 Task: Look for space in Argentan, France from 3rd August, 2023 to 17th August, 2023 for 3 adults, 1 child in price range Rs.3000 to Rs.15000. Place can be entire place with 3 bedrooms having 4 beds and 2 bathrooms. Property type can be house, flat, guest house. Amenities needed are: wifi, washing machine. Booking option can be shelf check-in. Required host language is English.
Action: Mouse moved to (385, 131)
Screenshot: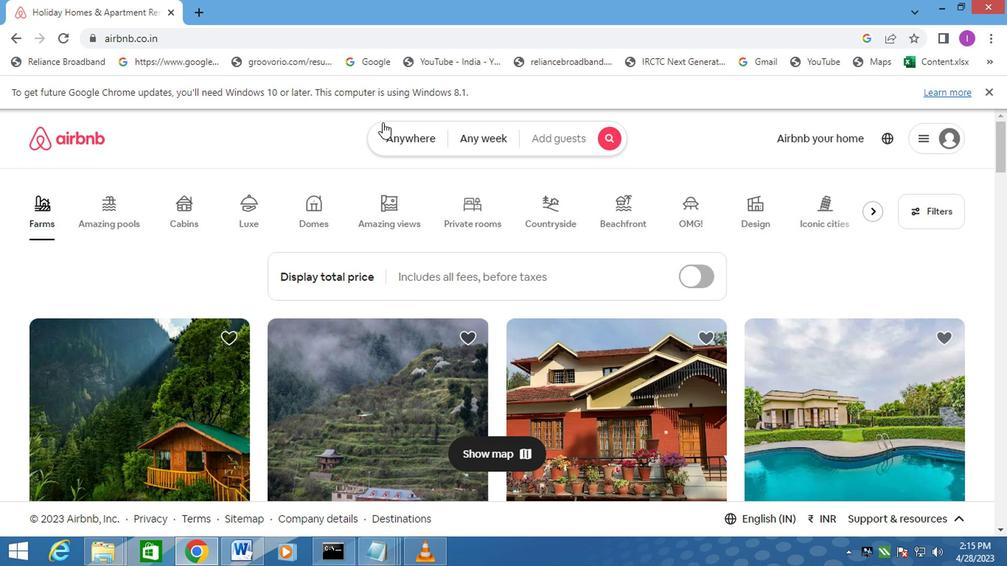 
Action: Mouse pressed left at (385, 131)
Screenshot: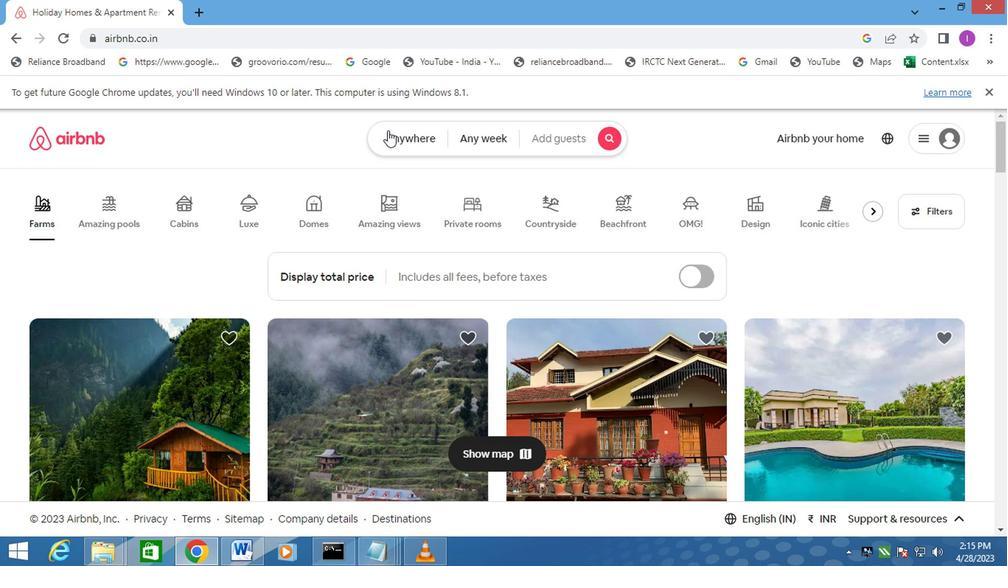 
Action: Mouse moved to (288, 190)
Screenshot: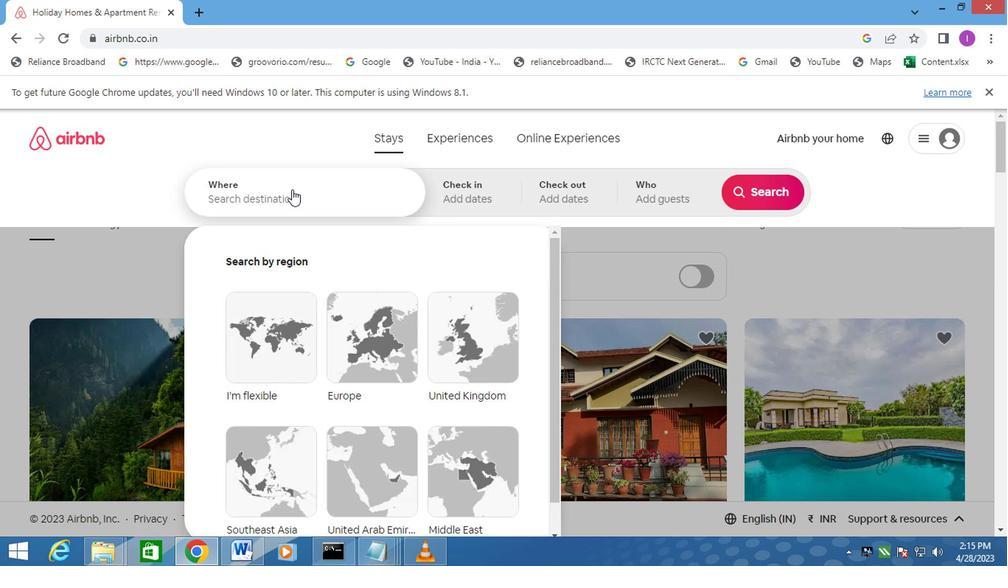 
Action: Mouse pressed left at (288, 190)
Screenshot: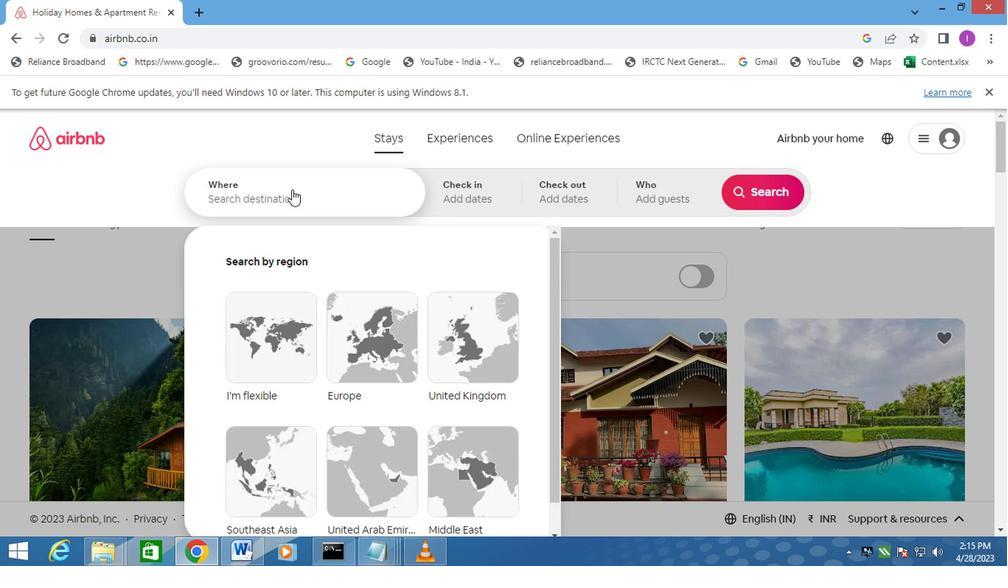 
Action: Mouse moved to (298, 189)
Screenshot: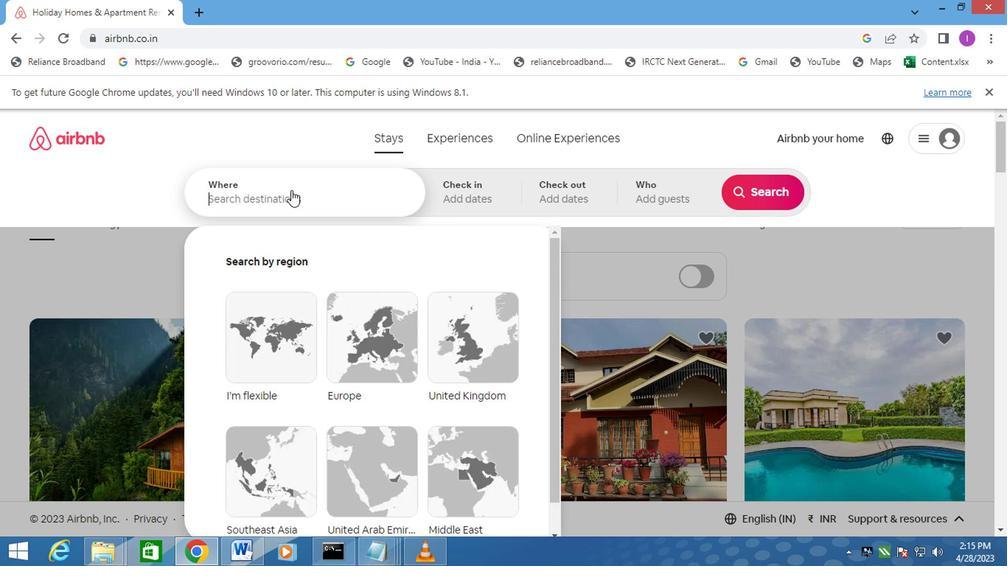 
Action: Key pressed <Key.shift>ARGENTAN,<Key.shift>FRANCE
Screenshot: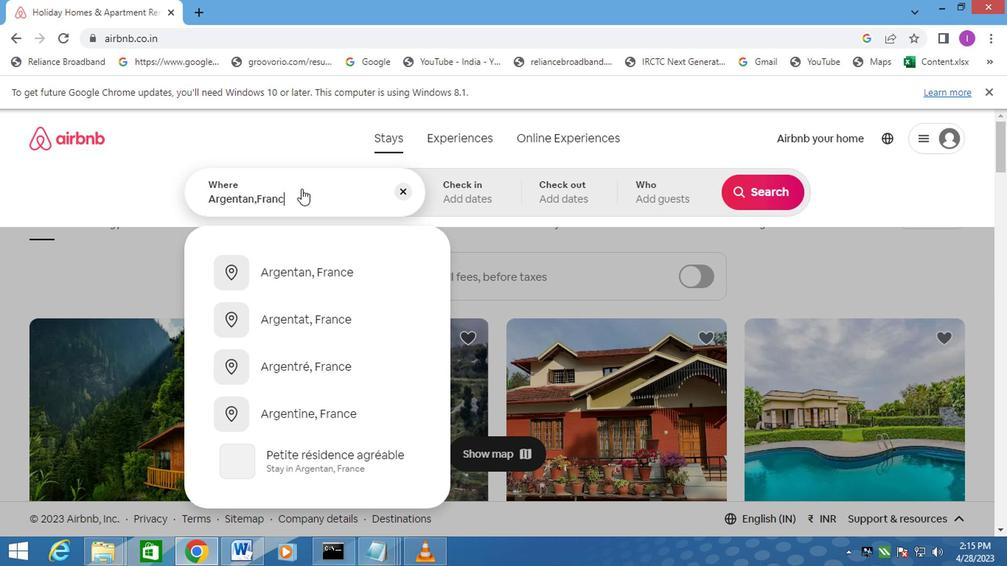 
Action: Mouse moved to (319, 264)
Screenshot: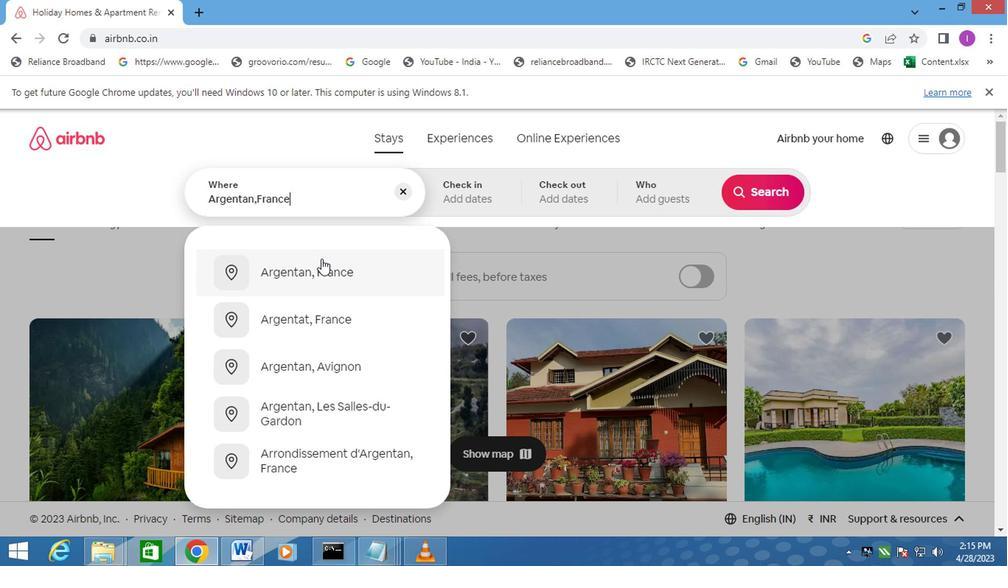 
Action: Mouse pressed left at (319, 264)
Screenshot: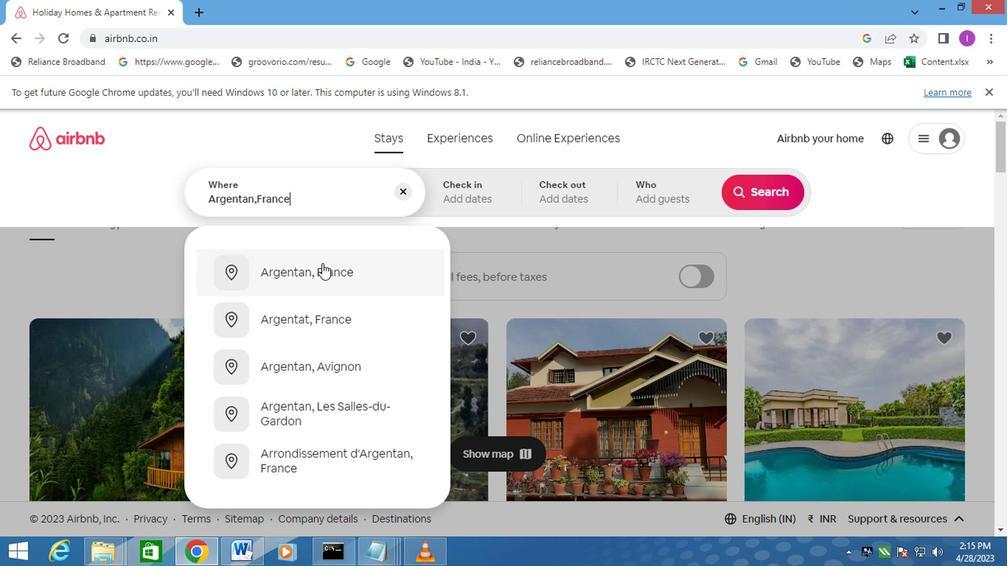 
Action: Mouse moved to (754, 305)
Screenshot: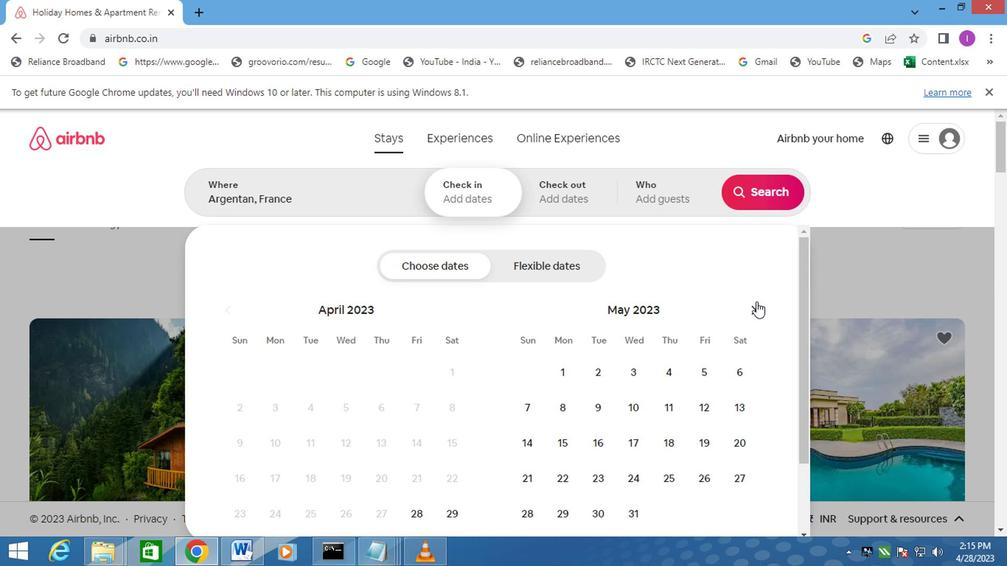 
Action: Mouse pressed left at (754, 305)
Screenshot: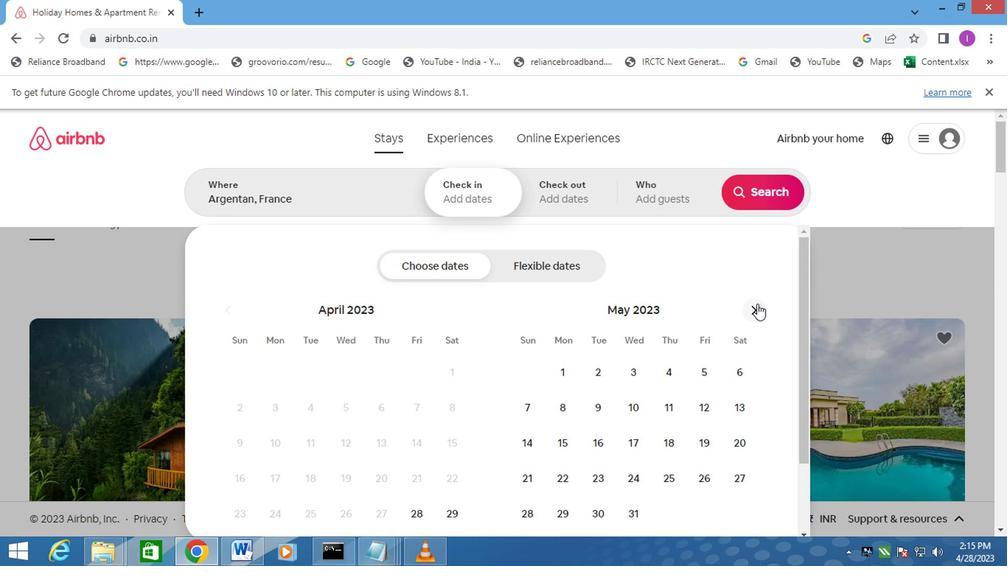 
Action: Mouse pressed left at (754, 305)
Screenshot: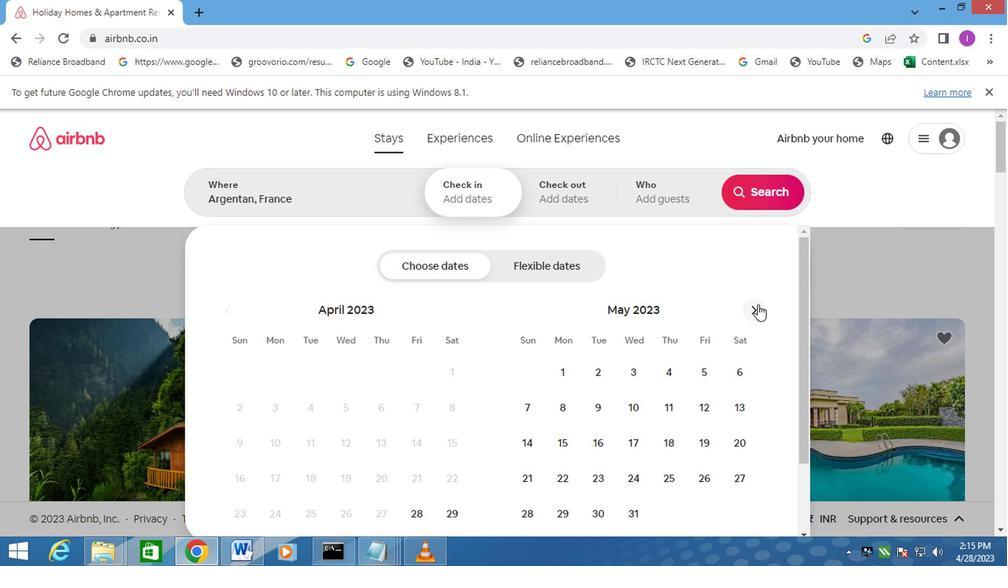 
Action: Mouse pressed left at (754, 305)
Screenshot: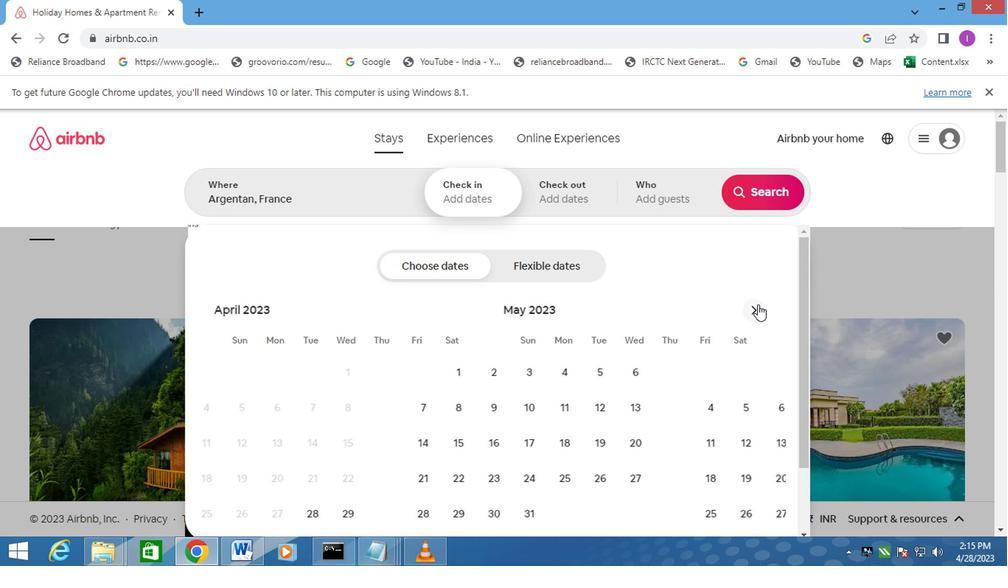 
Action: Mouse pressed left at (754, 305)
Screenshot: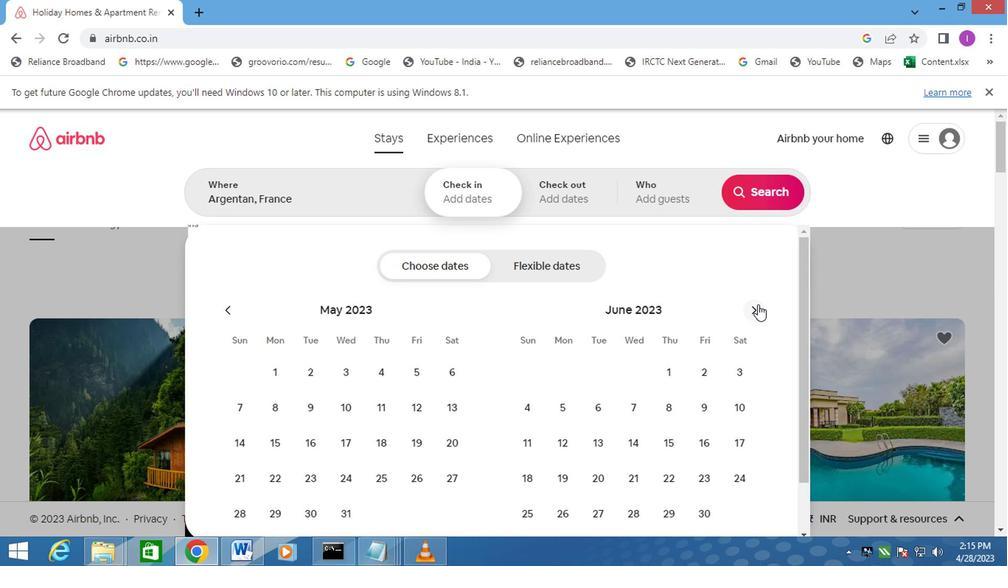 
Action: Mouse moved to (669, 373)
Screenshot: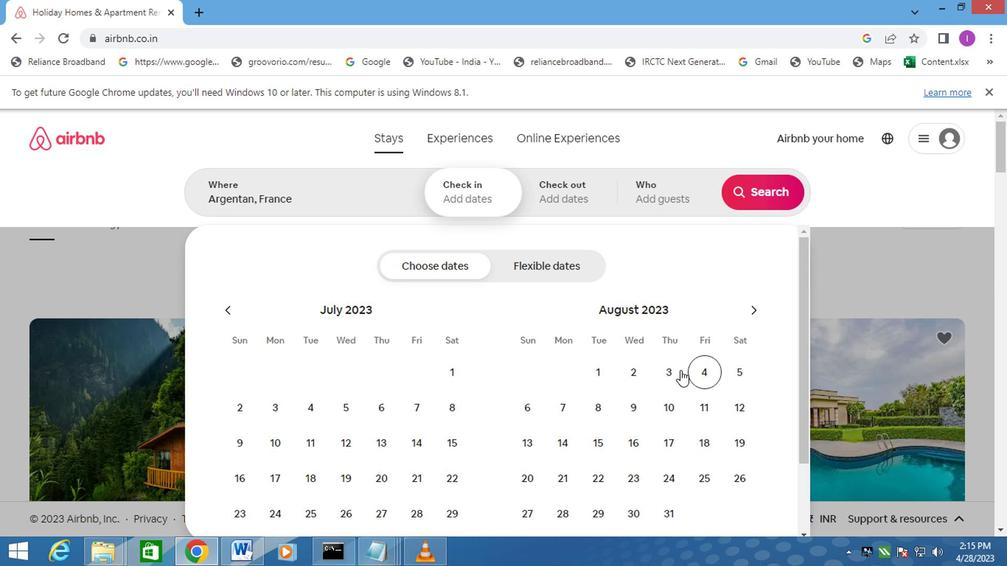 
Action: Mouse pressed left at (669, 373)
Screenshot: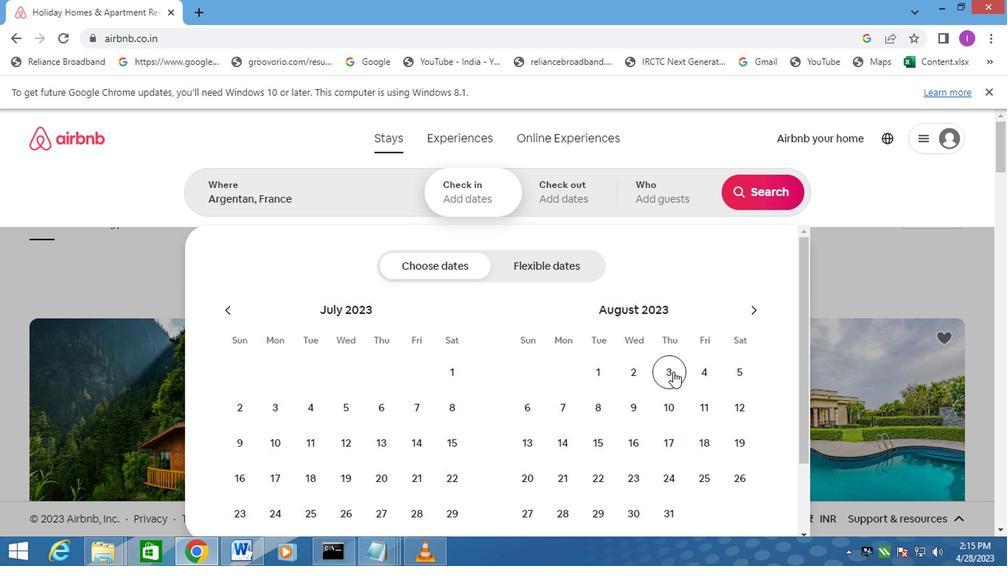 
Action: Mouse moved to (655, 437)
Screenshot: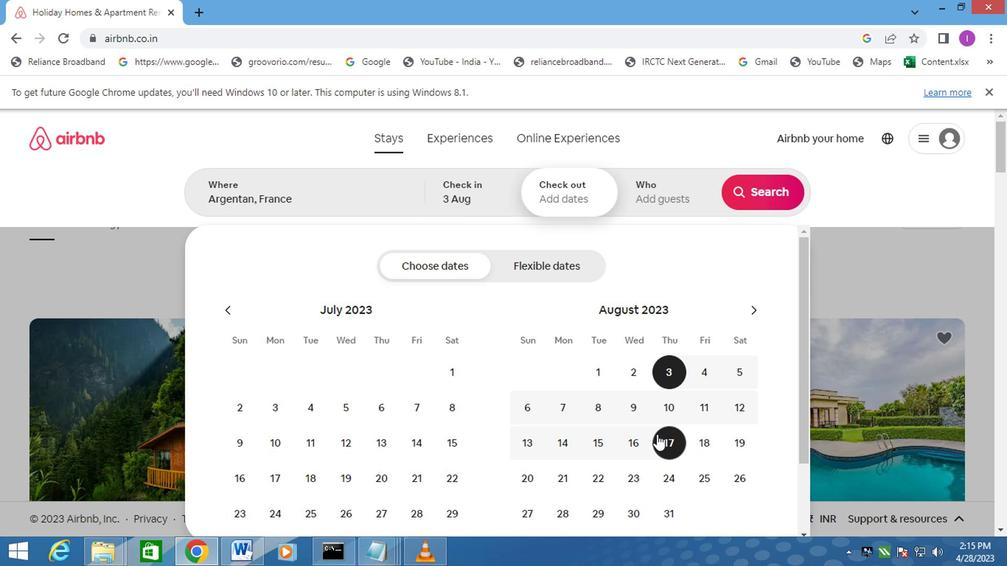 
Action: Mouse pressed left at (655, 437)
Screenshot: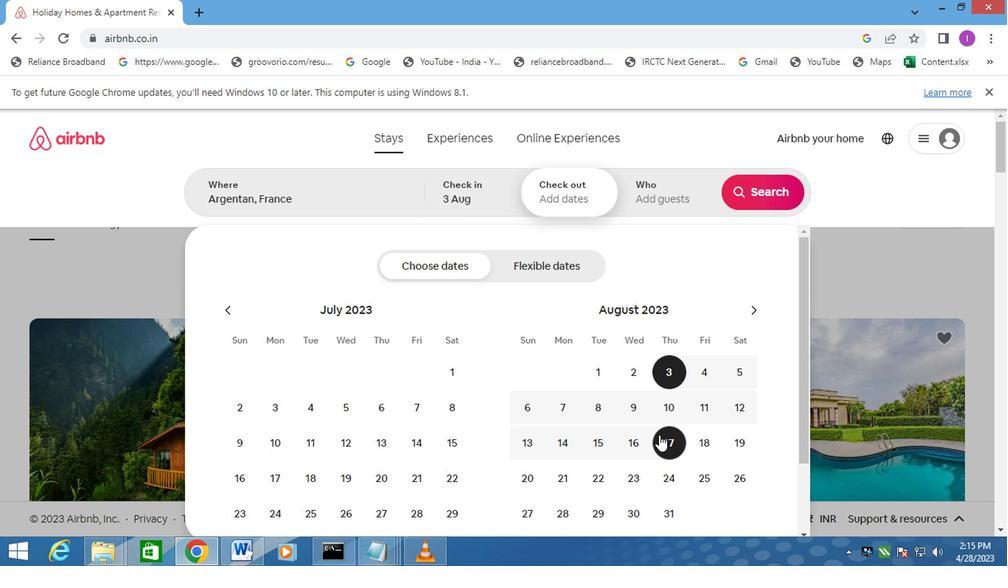 
Action: Mouse moved to (689, 199)
Screenshot: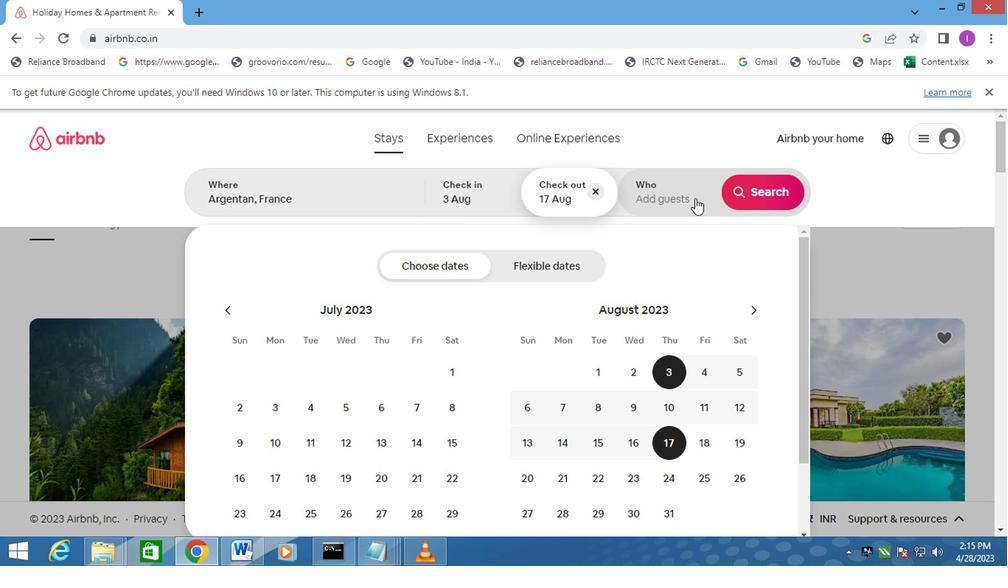 
Action: Mouse pressed left at (689, 199)
Screenshot: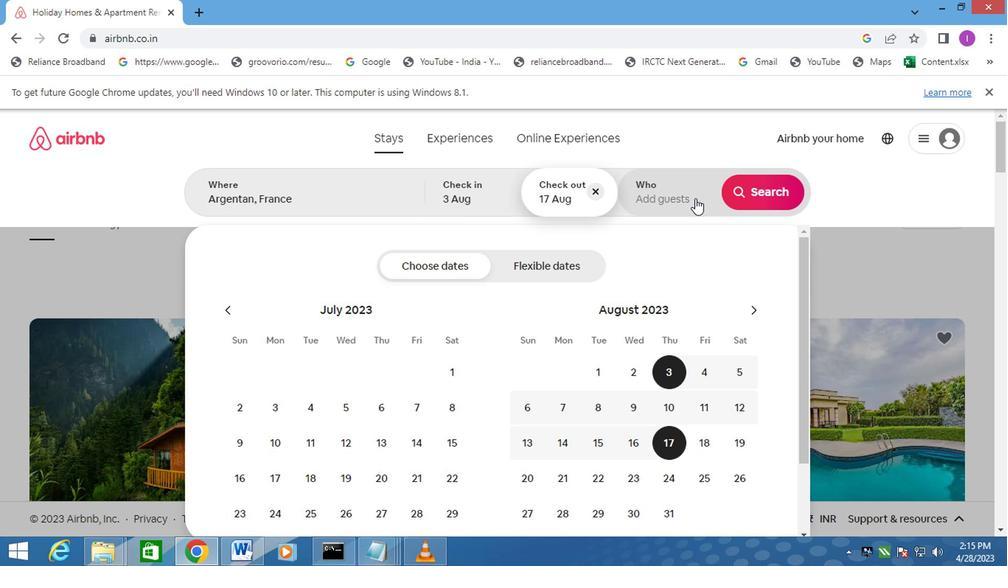 
Action: Mouse moved to (763, 271)
Screenshot: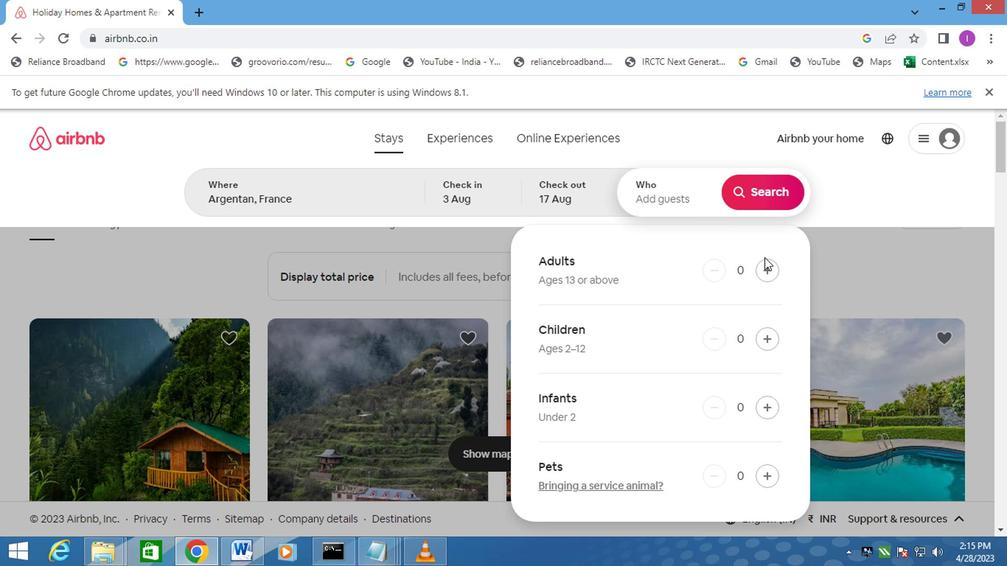 
Action: Mouse pressed left at (763, 271)
Screenshot: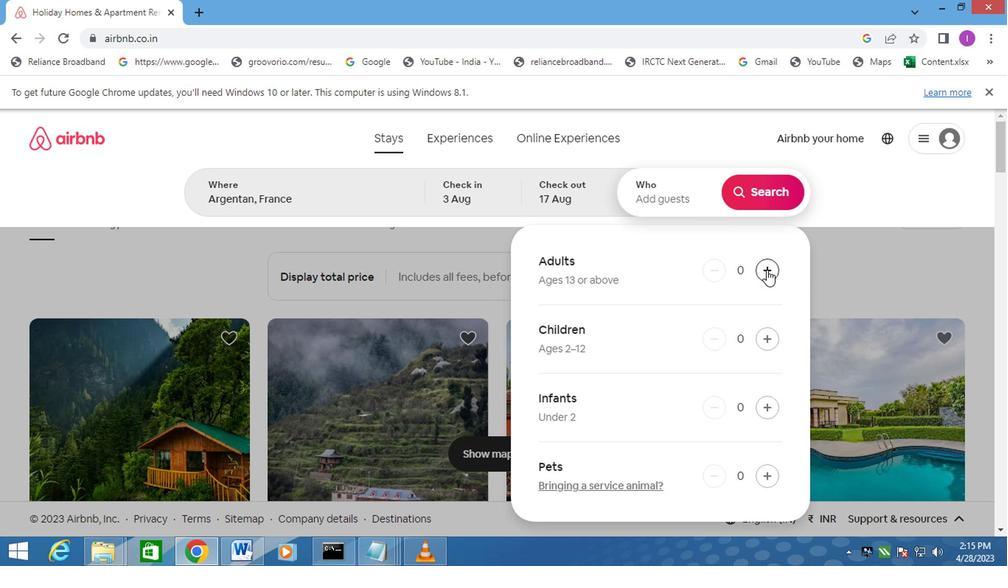 
Action: Mouse pressed left at (763, 271)
Screenshot: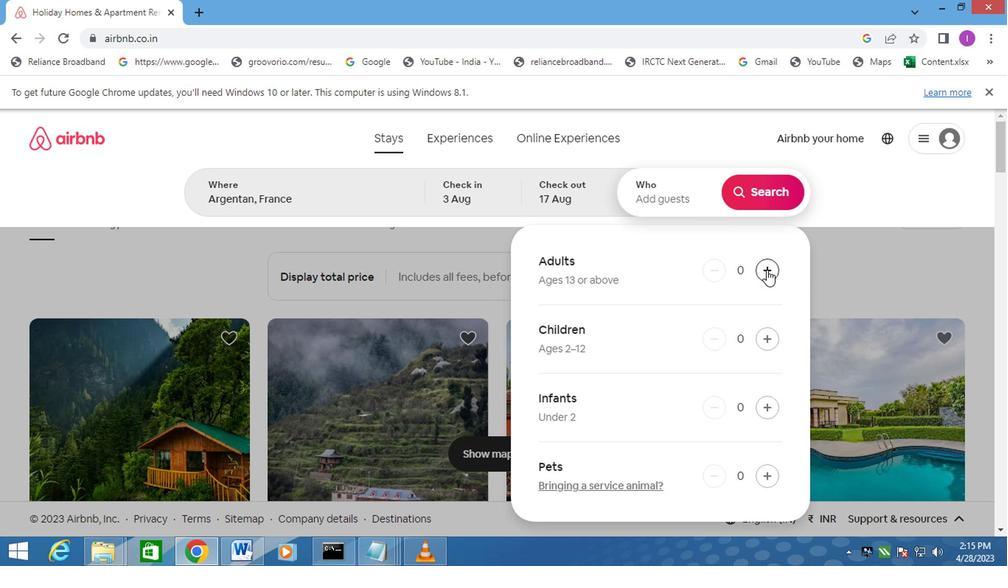 
Action: Mouse moved to (764, 271)
Screenshot: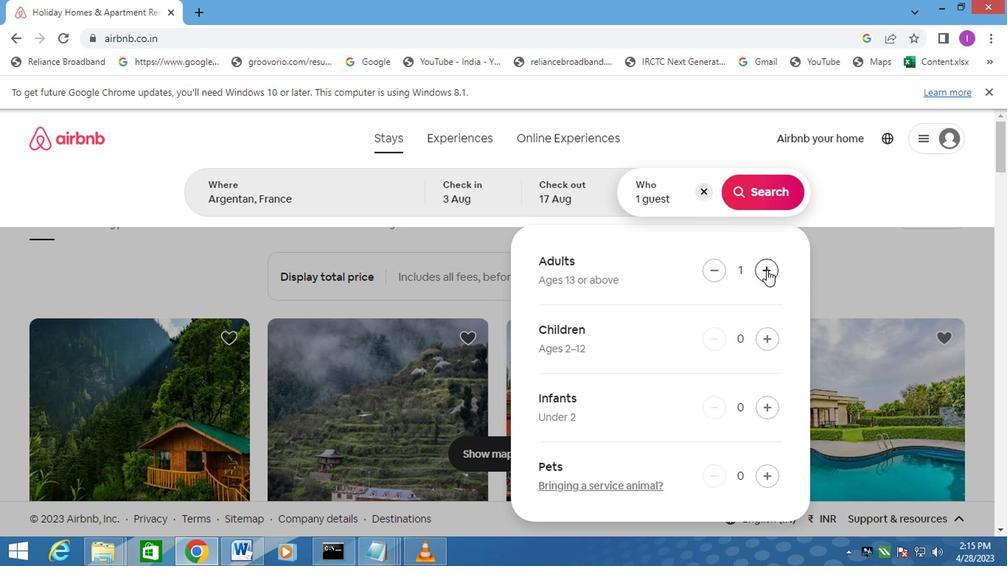 
Action: Mouse pressed left at (764, 271)
Screenshot: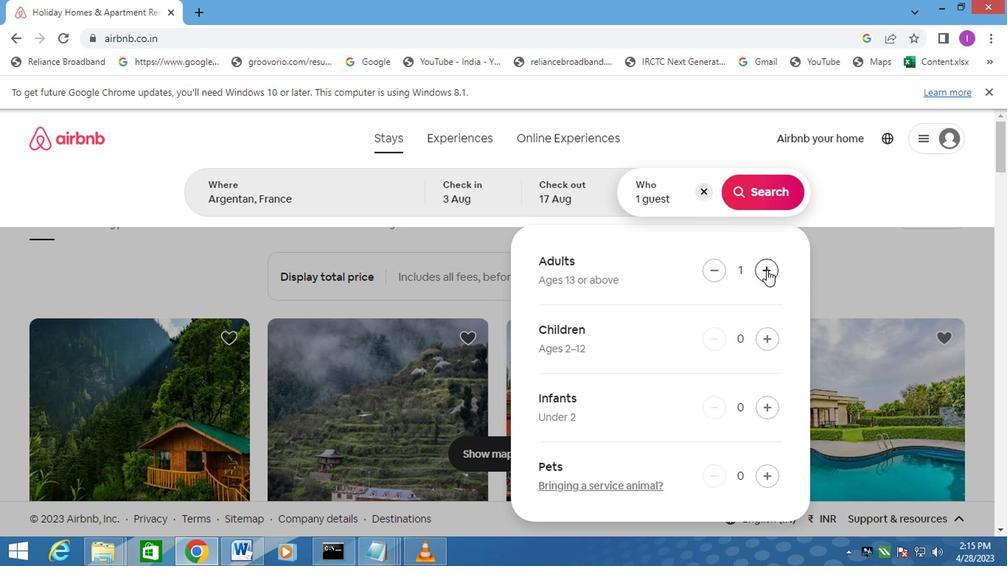 
Action: Mouse moved to (764, 272)
Screenshot: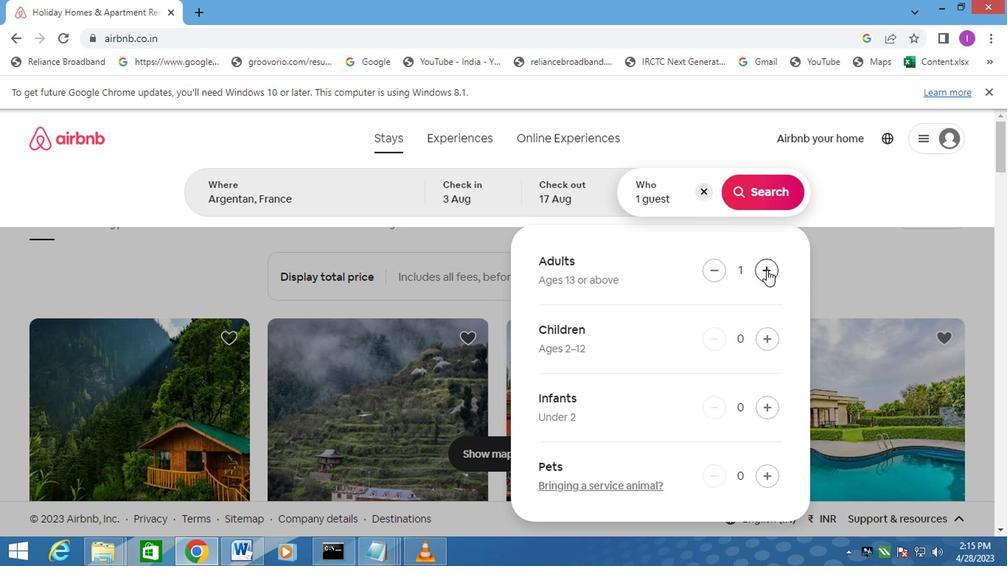 
Action: Mouse pressed left at (764, 272)
Screenshot: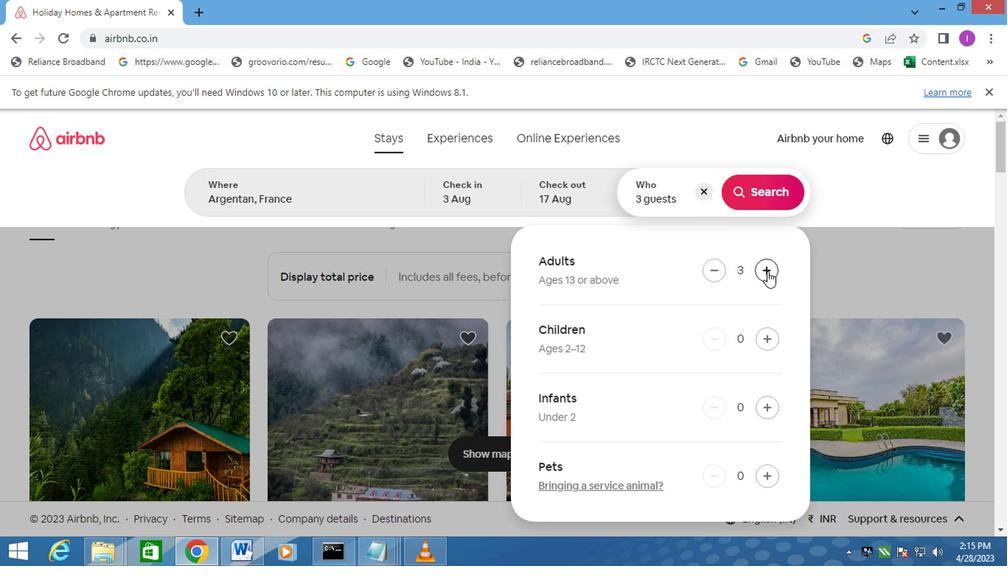 
Action: Mouse moved to (708, 275)
Screenshot: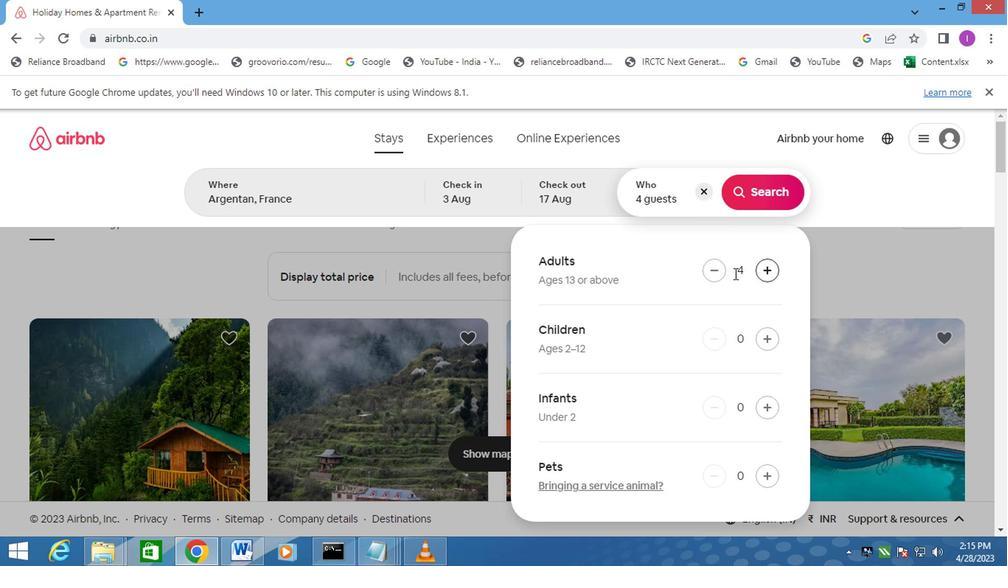 
Action: Mouse pressed left at (708, 275)
Screenshot: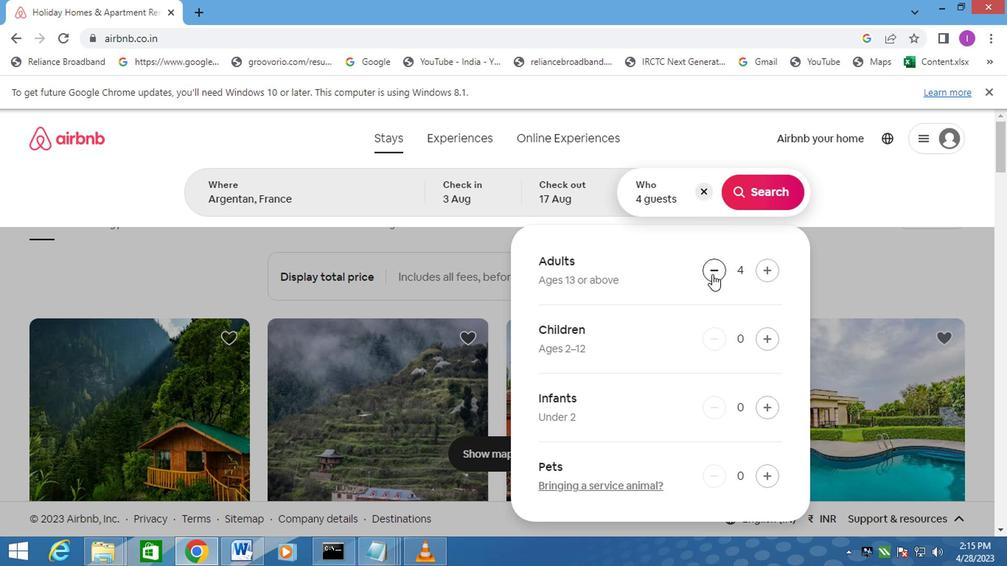 
Action: Mouse moved to (758, 342)
Screenshot: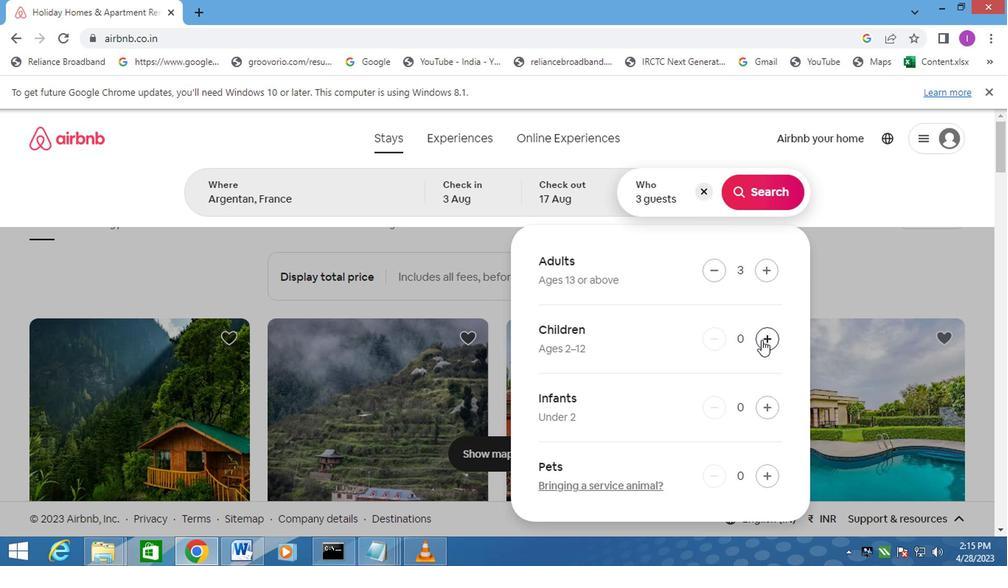 
Action: Mouse pressed left at (758, 342)
Screenshot: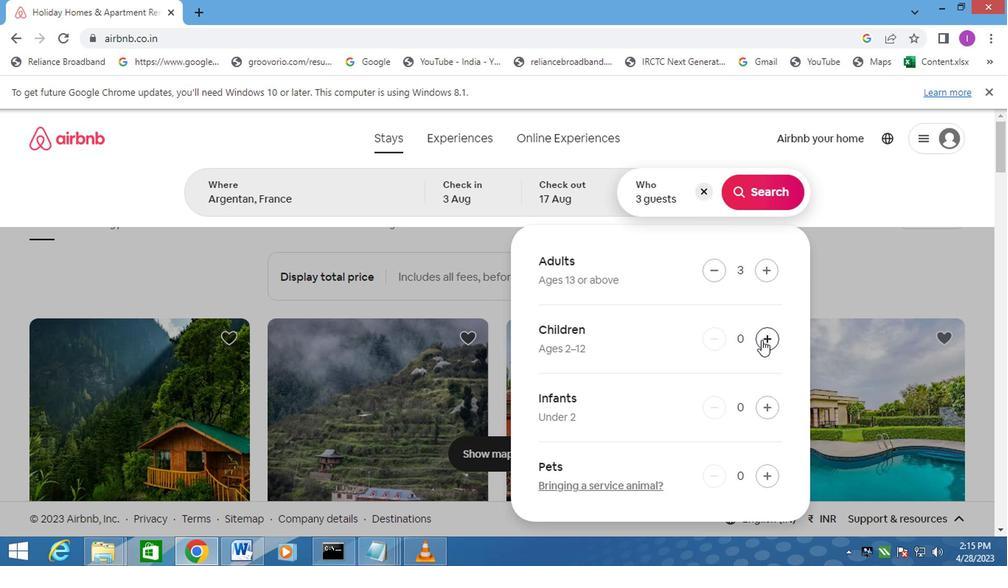 
Action: Mouse moved to (775, 194)
Screenshot: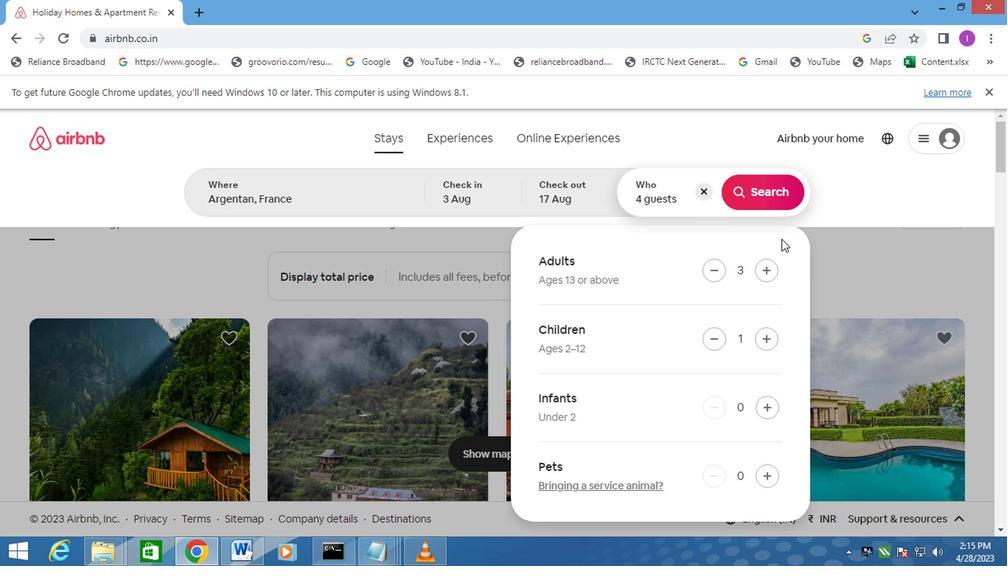 
Action: Mouse pressed left at (775, 194)
Screenshot: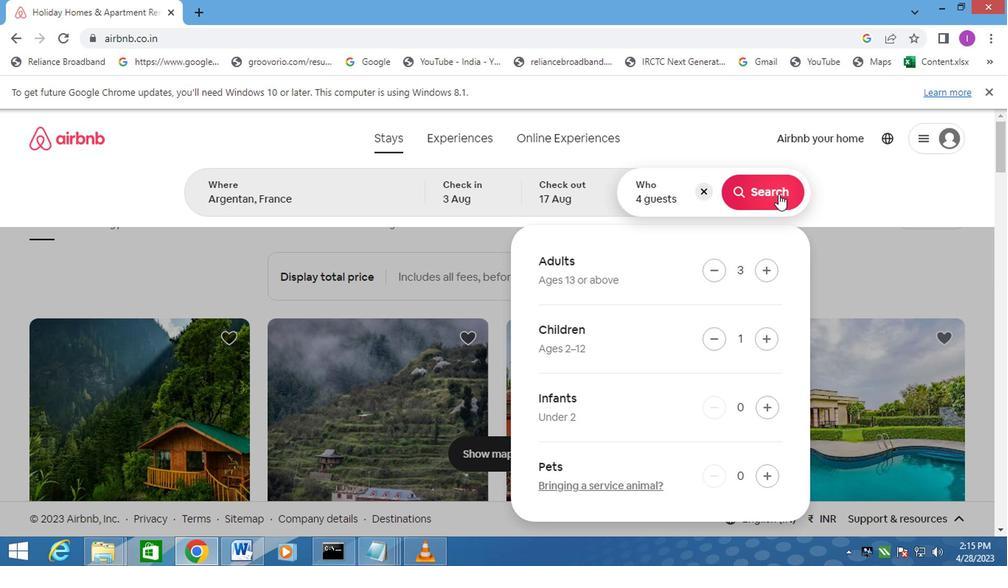 
Action: Mouse moved to (933, 205)
Screenshot: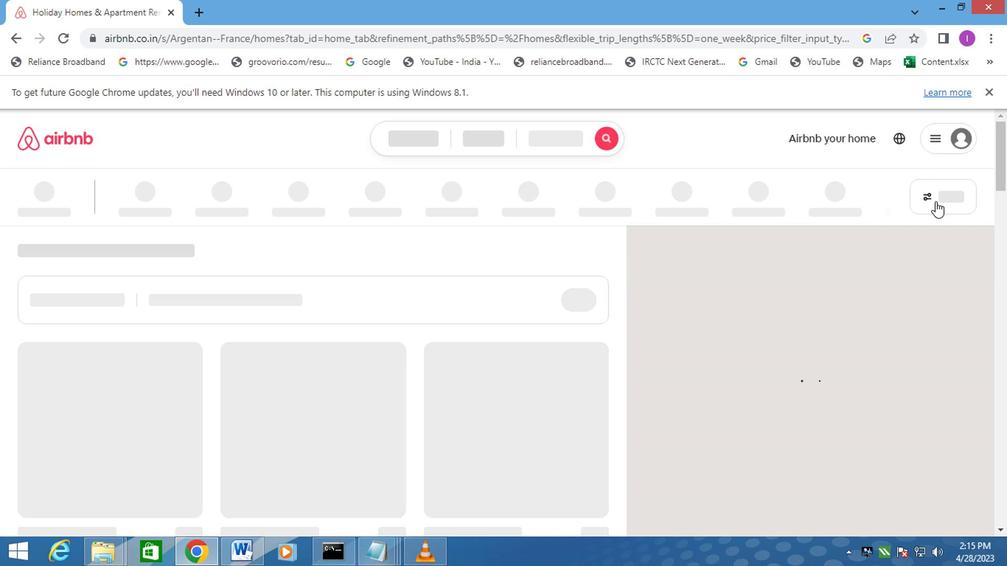 
Action: Mouse pressed left at (933, 205)
Screenshot: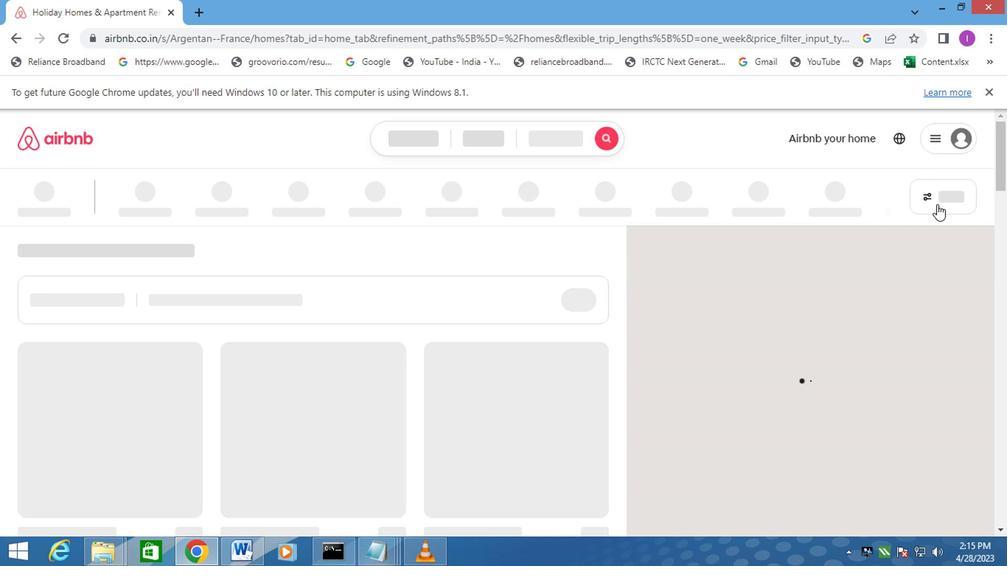 
Action: Mouse moved to (307, 380)
Screenshot: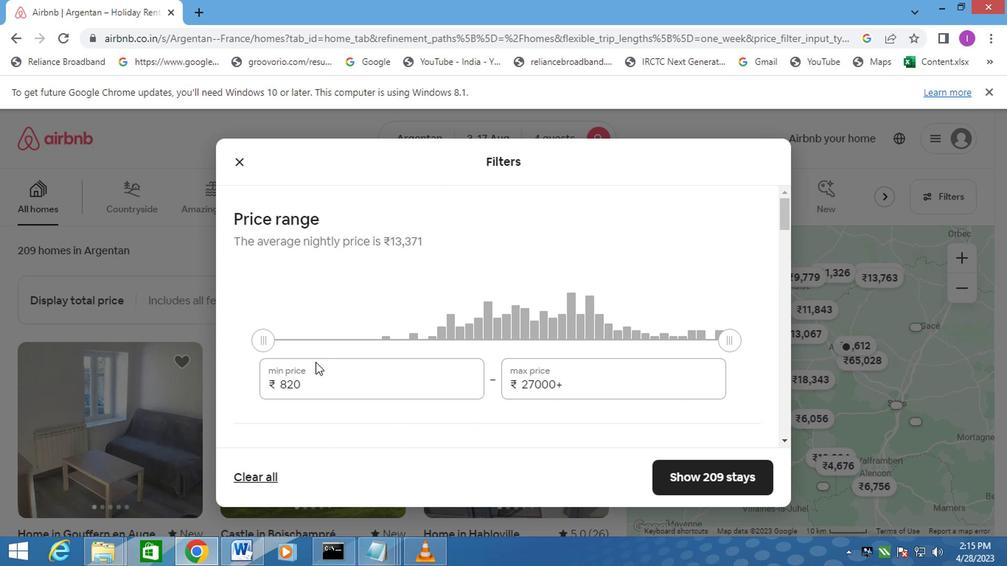 
Action: Mouse pressed left at (307, 380)
Screenshot: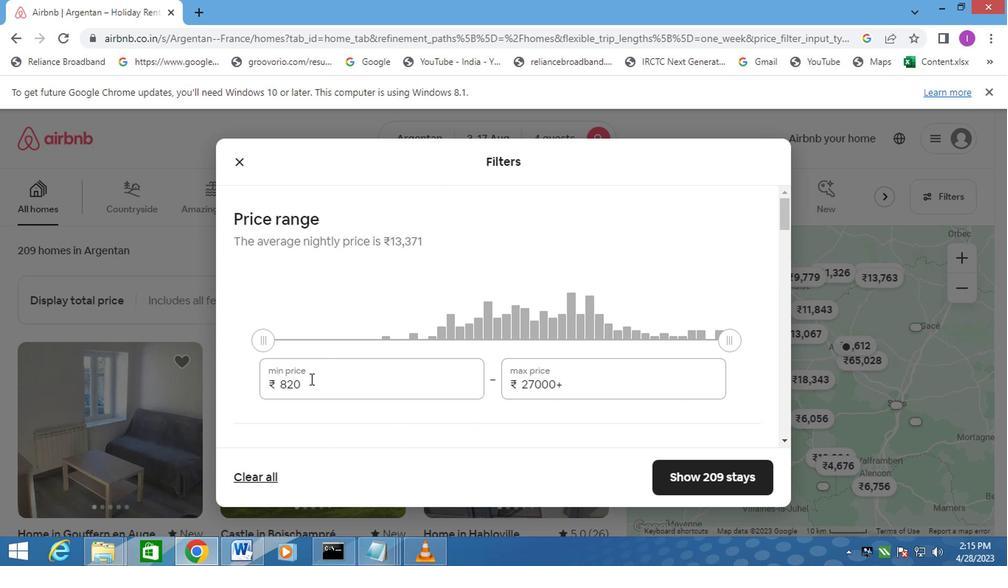 
Action: Mouse moved to (270, 379)
Screenshot: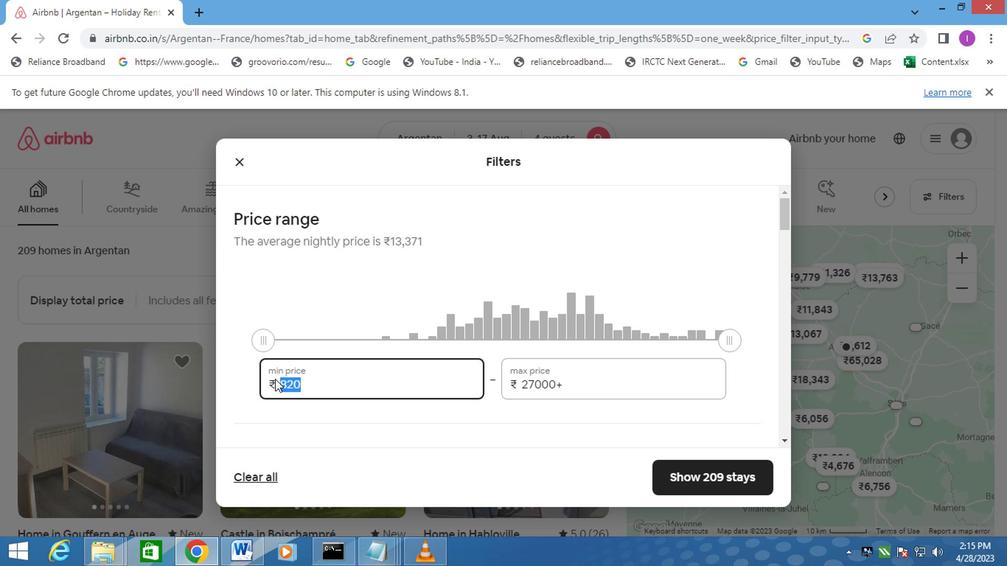
Action: Key pressed 3000
Screenshot: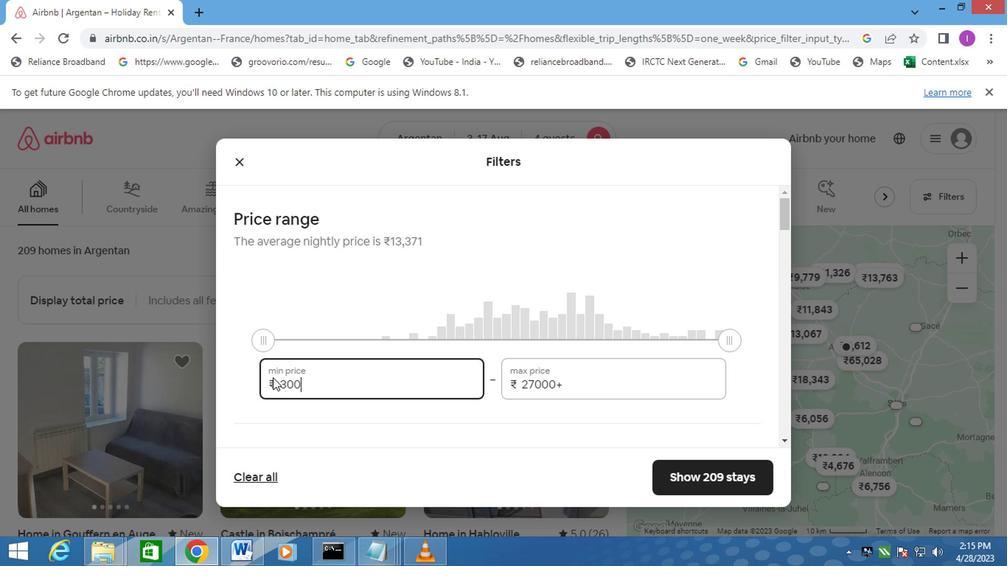 
Action: Mouse moved to (571, 386)
Screenshot: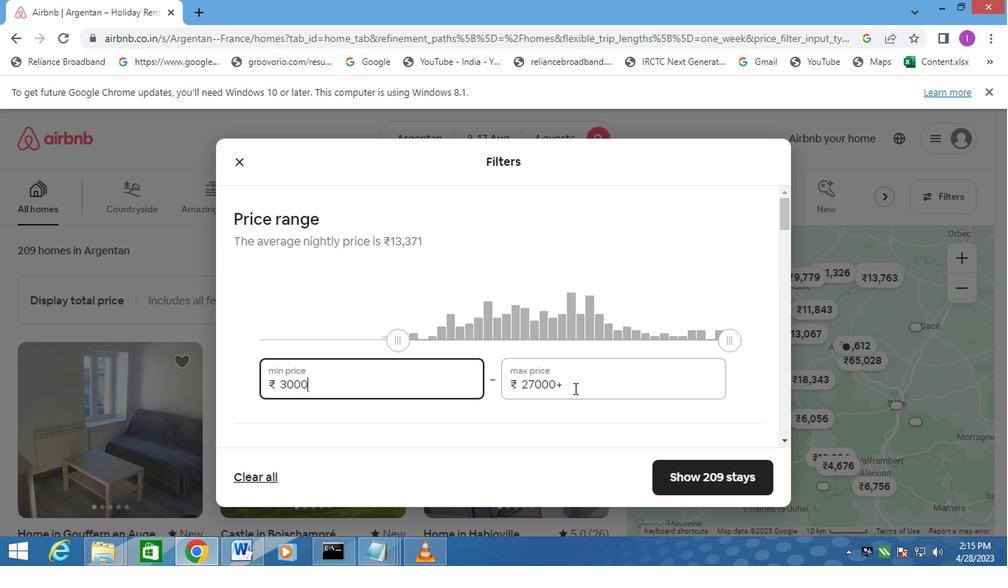 
Action: Mouse pressed left at (571, 386)
Screenshot: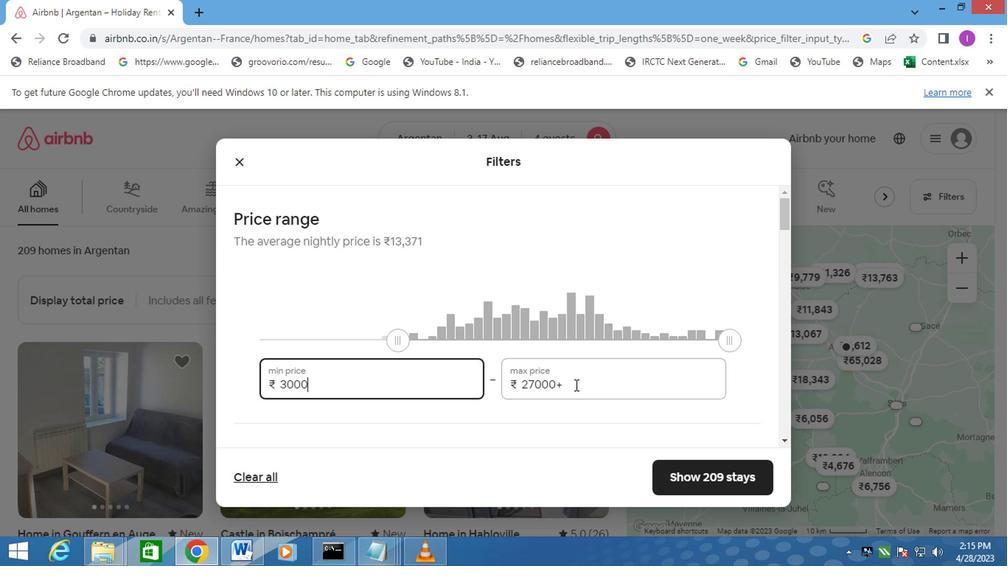 
Action: Mouse moved to (502, 386)
Screenshot: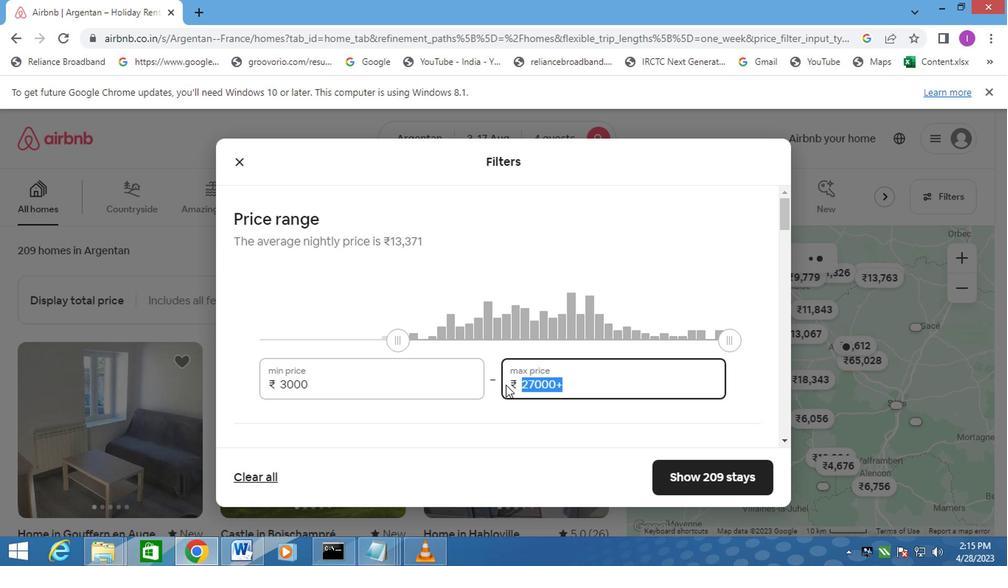 
Action: Key pressed 15000
Screenshot: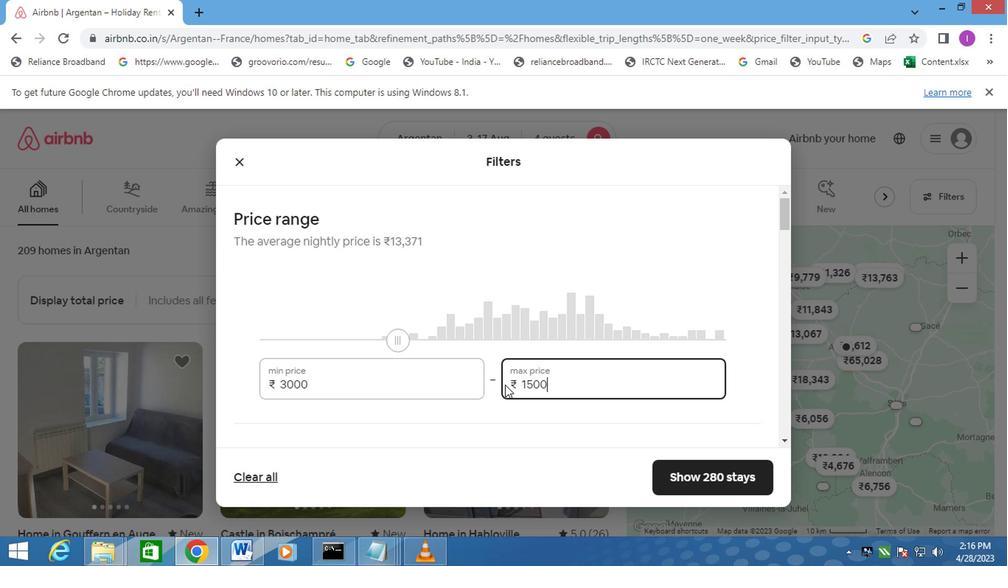 
Action: Mouse moved to (399, 433)
Screenshot: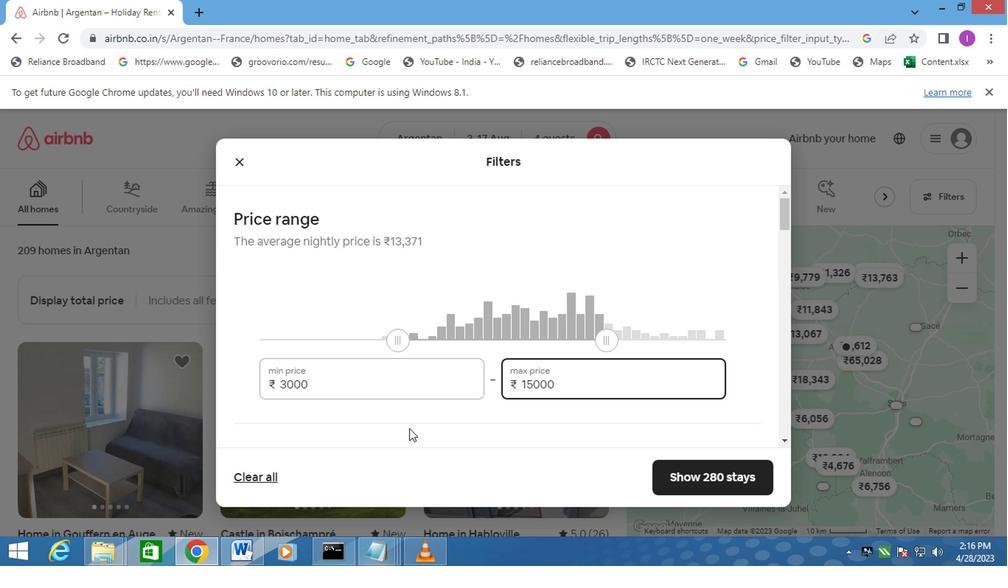 
Action: Mouse scrolled (399, 433) with delta (0, 0)
Screenshot: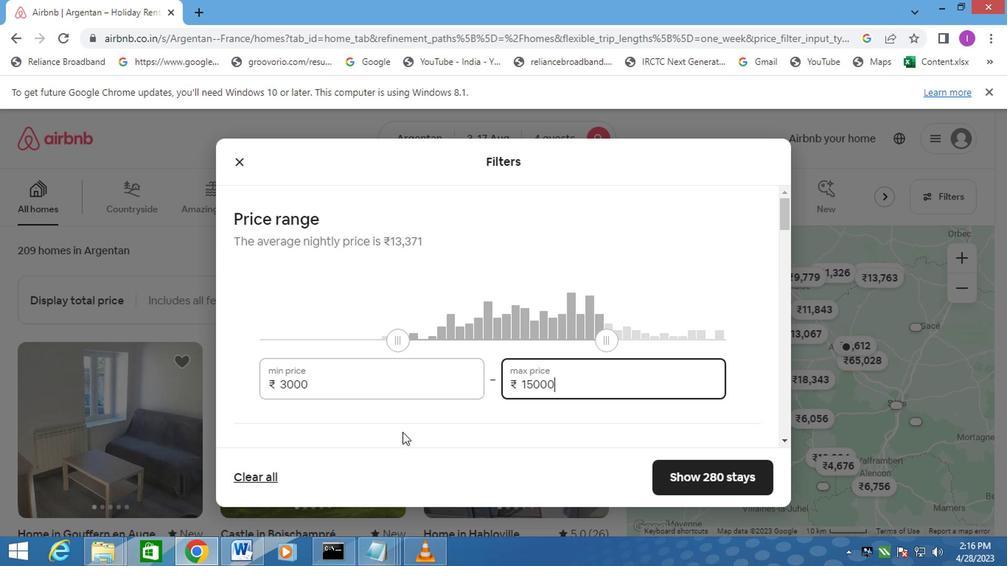 
Action: Mouse scrolled (399, 433) with delta (0, 0)
Screenshot: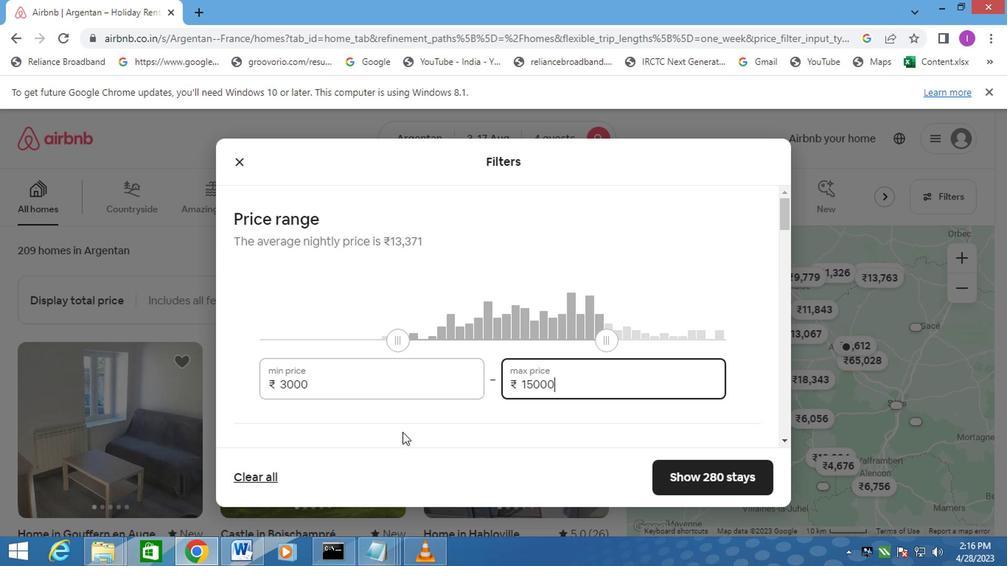 
Action: Mouse moved to (397, 430)
Screenshot: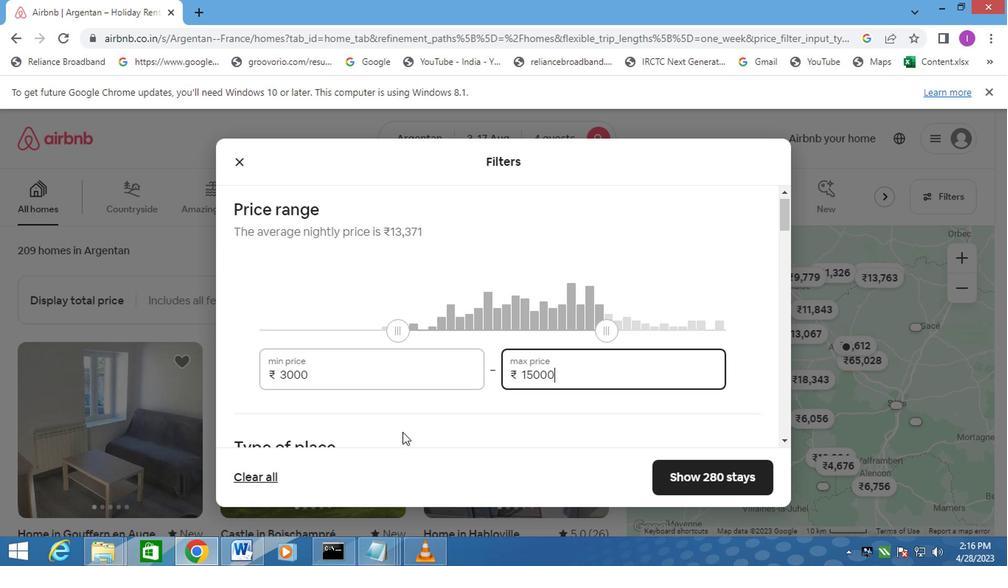 
Action: Mouse scrolled (397, 429) with delta (0, 0)
Screenshot: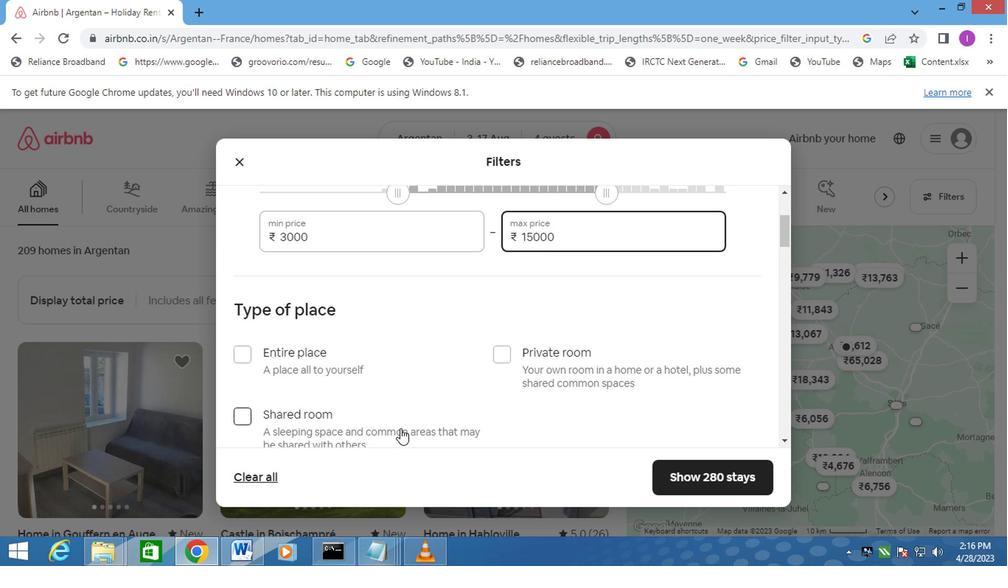 
Action: Mouse moved to (245, 280)
Screenshot: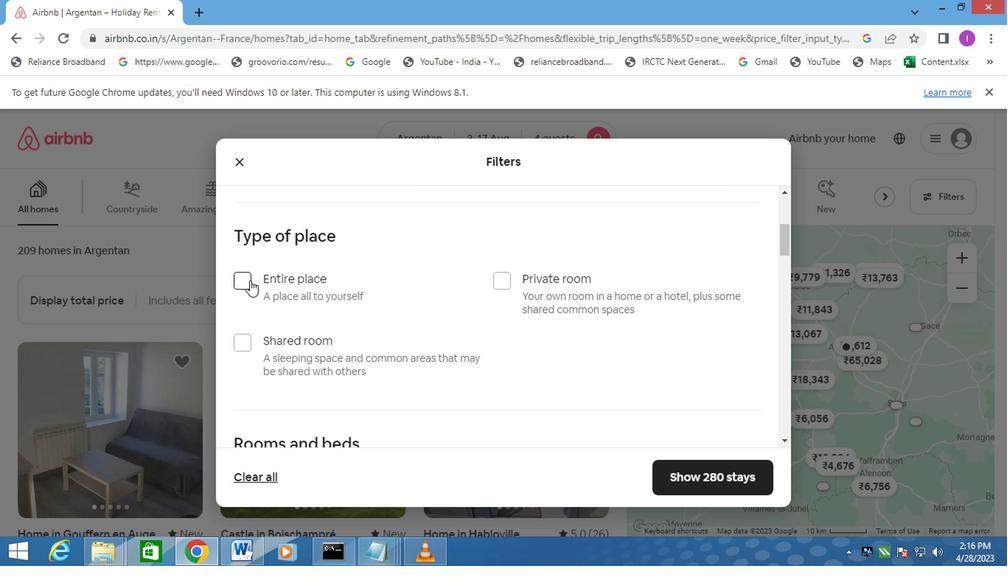 
Action: Mouse pressed left at (245, 280)
Screenshot: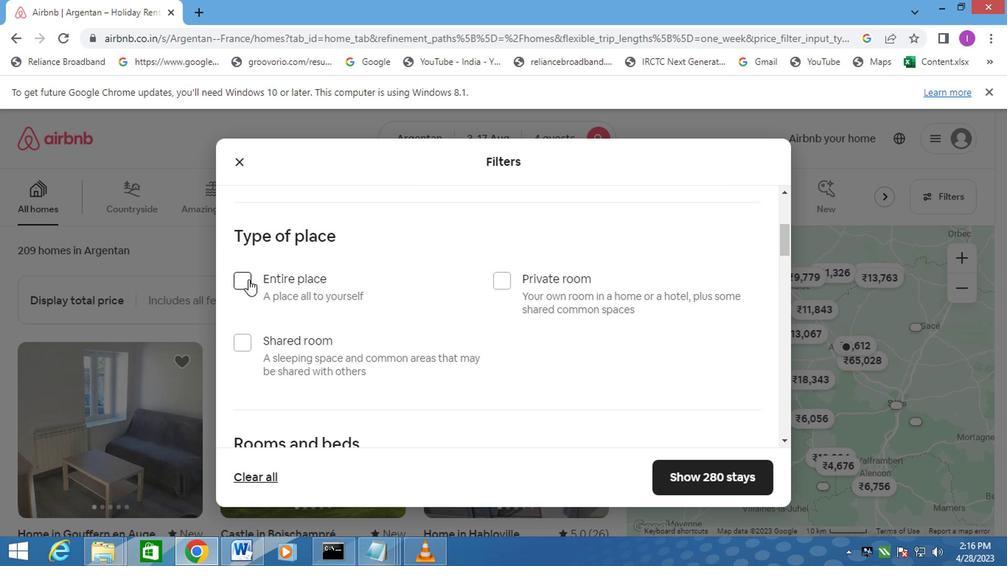 
Action: Mouse moved to (339, 279)
Screenshot: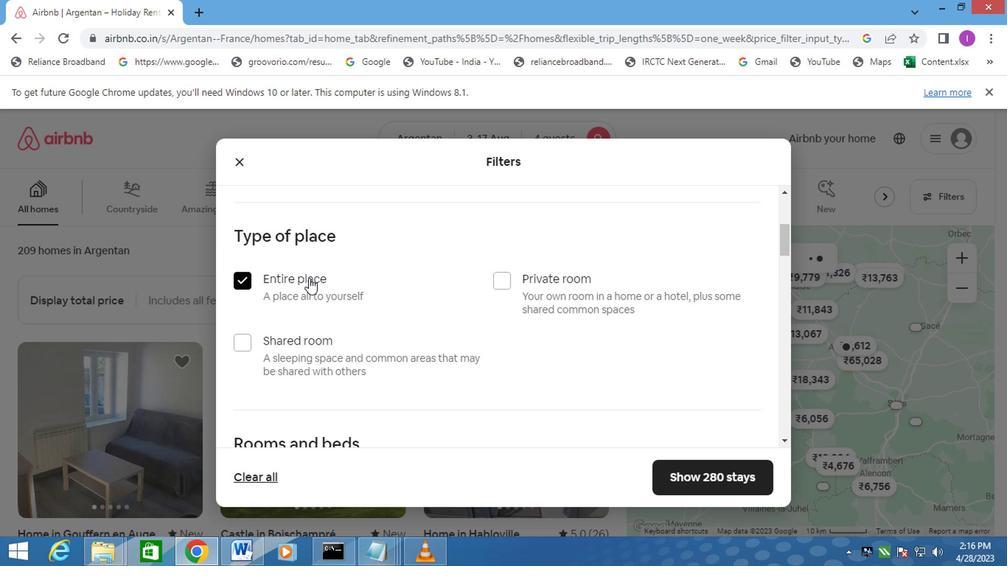 
Action: Mouse scrolled (339, 278) with delta (0, 0)
Screenshot: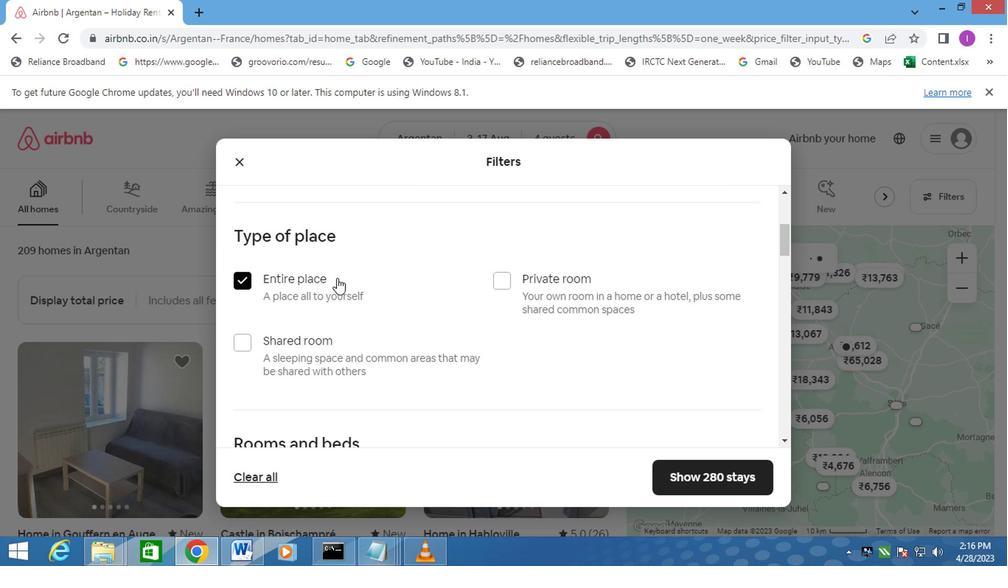 
Action: Mouse moved to (339, 279)
Screenshot: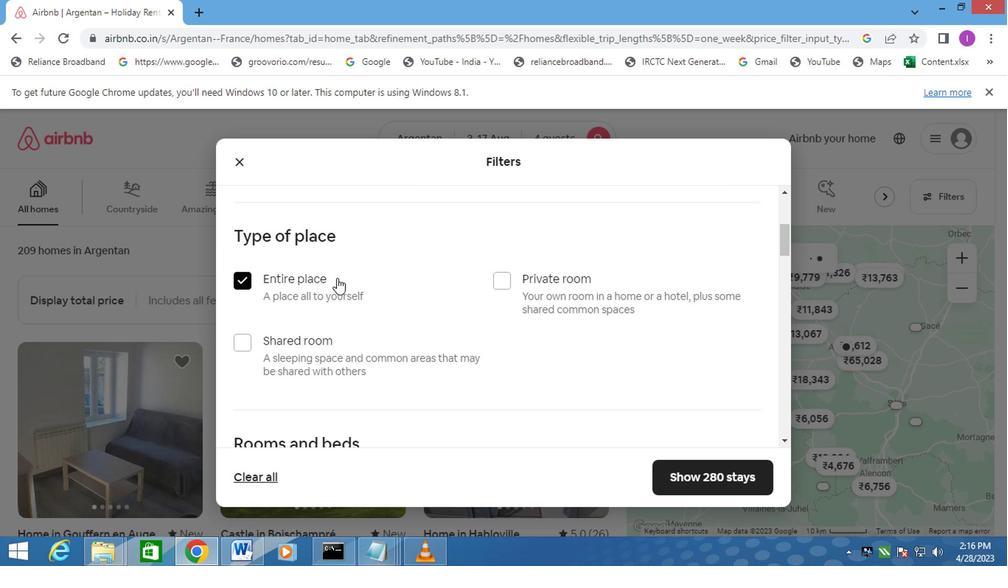 
Action: Mouse scrolled (339, 278) with delta (0, 0)
Screenshot: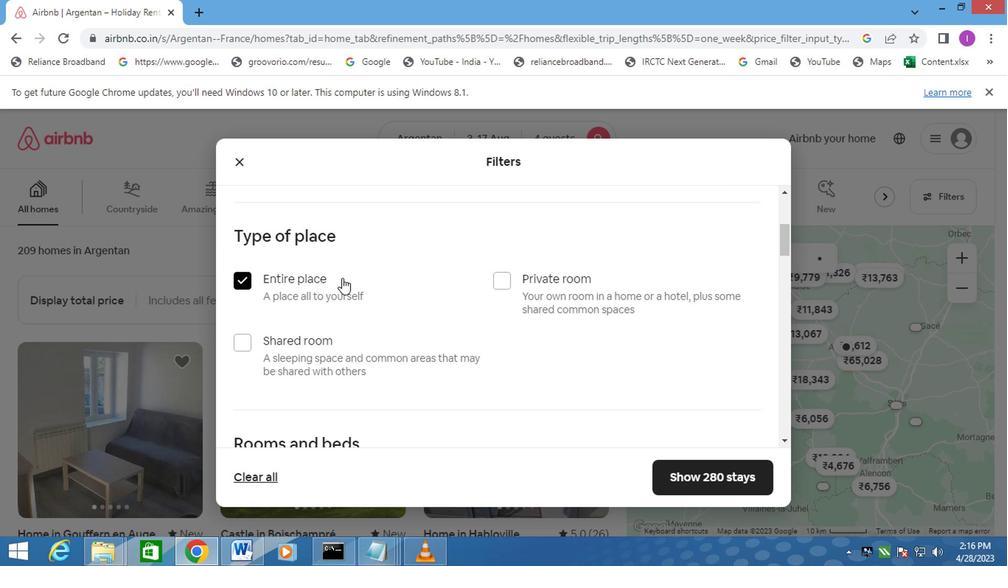 
Action: Mouse scrolled (339, 278) with delta (0, 0)
Screenshot: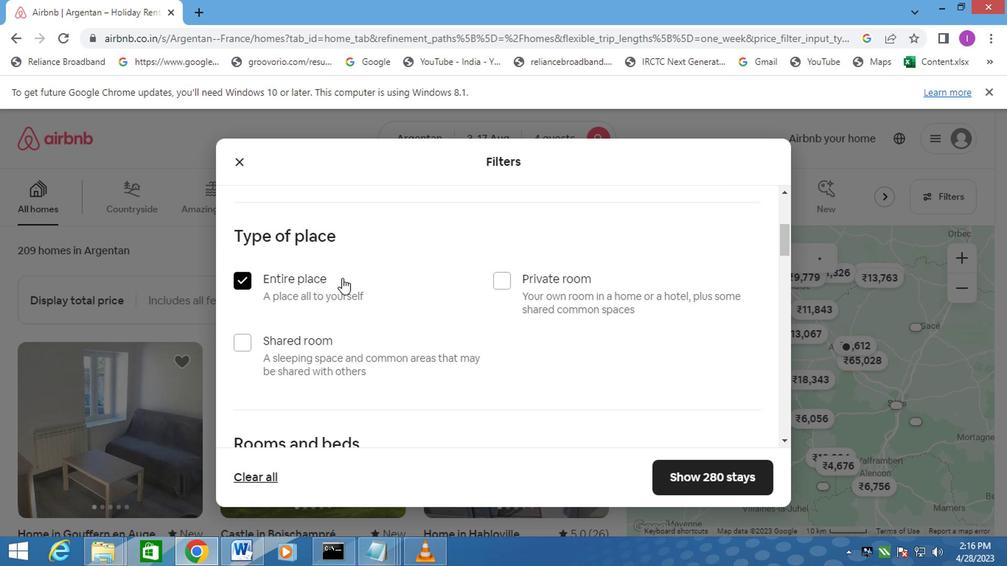 
Action: Mouse moved to (419, 295)
Screenshot: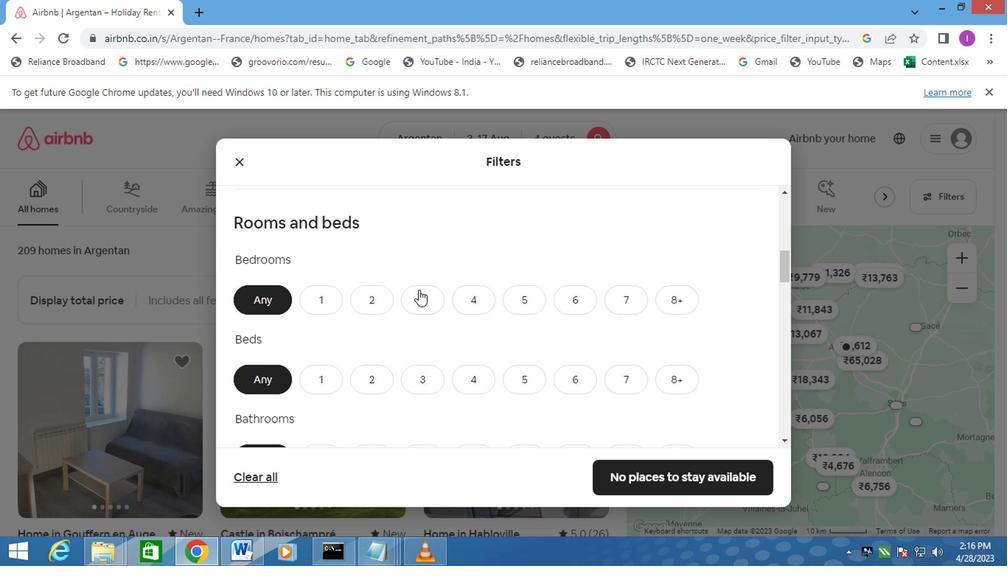 
Action: Mouse pressed left at (419, 295)
Screenshot: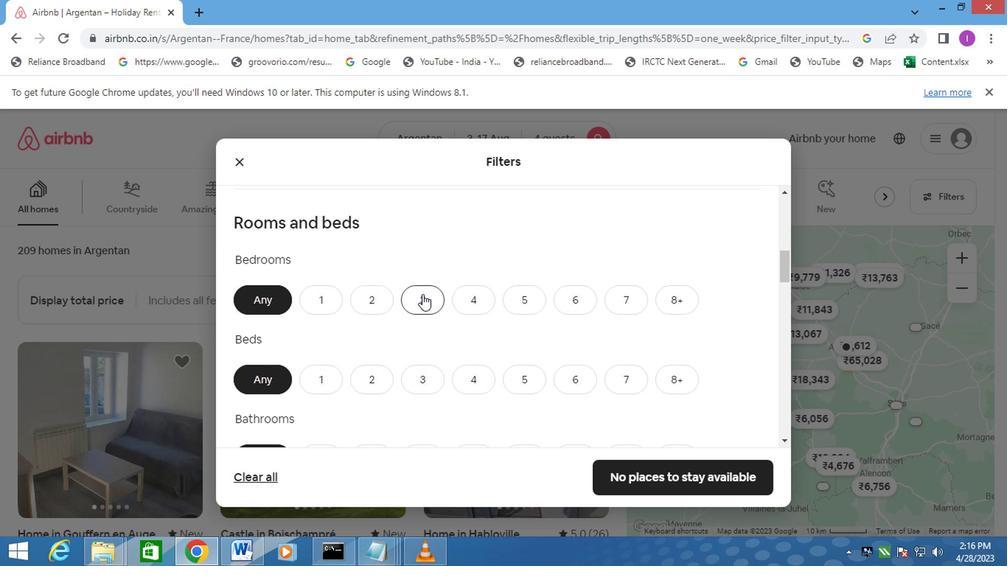 
Action: Mouse moved to (466, 389)
Screenshot: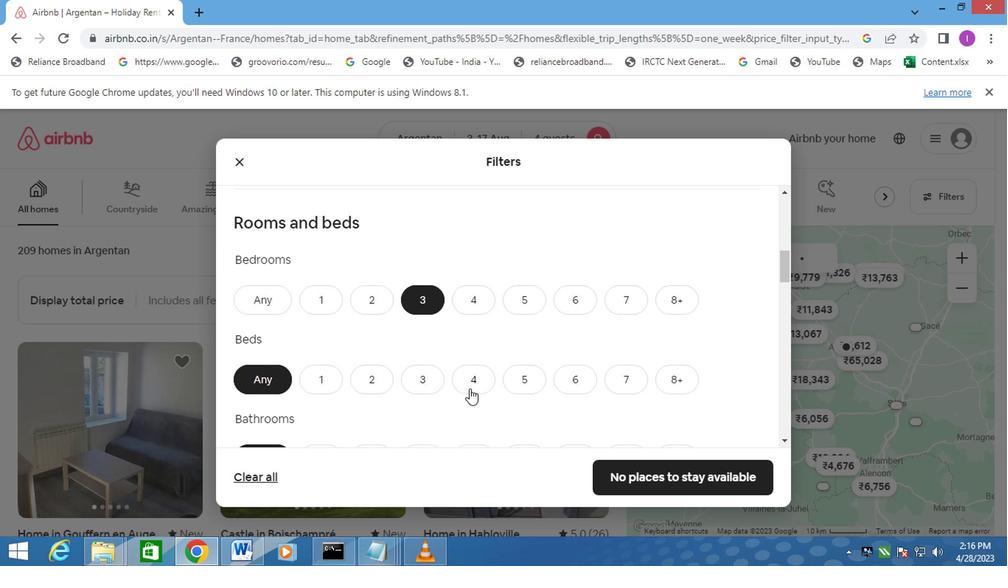 
Action: Mouse pressed left at (466, 389)
Screenshot: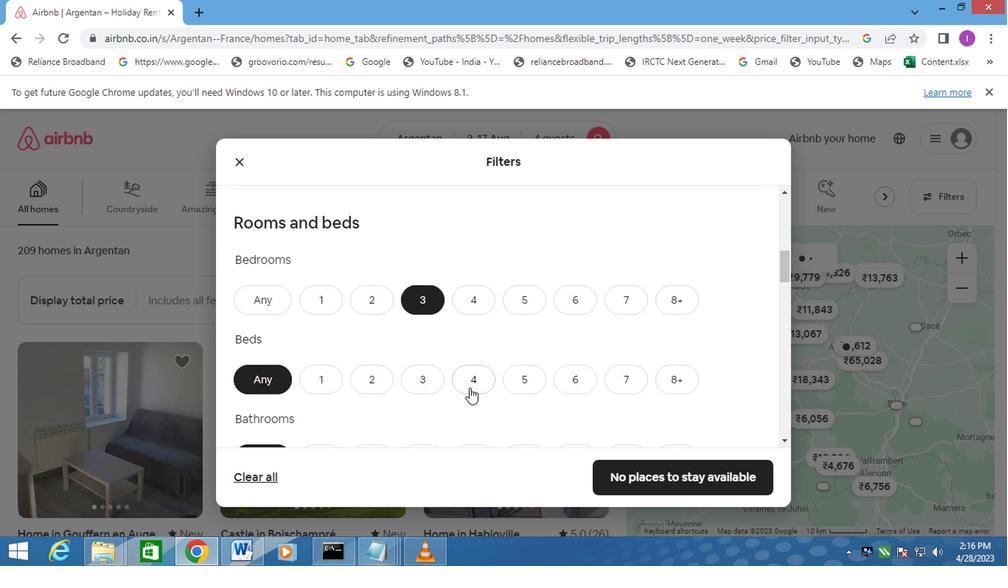 
Action: Mouse scrolled (466, 388) with delta (0, 0)
Screenshot: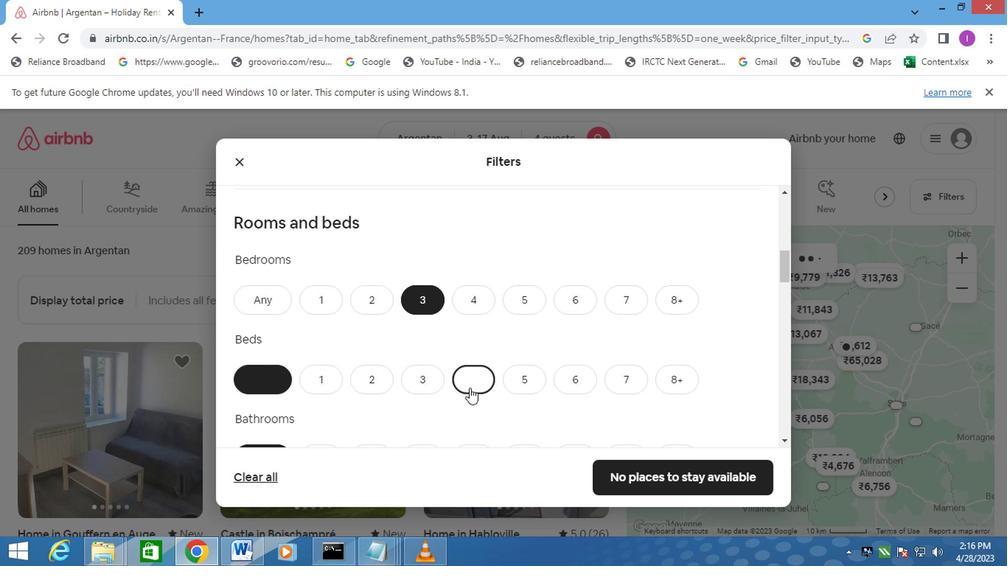 
Action: Mouse scrolled (466, 388) with delta (0, 0)
Screenshot: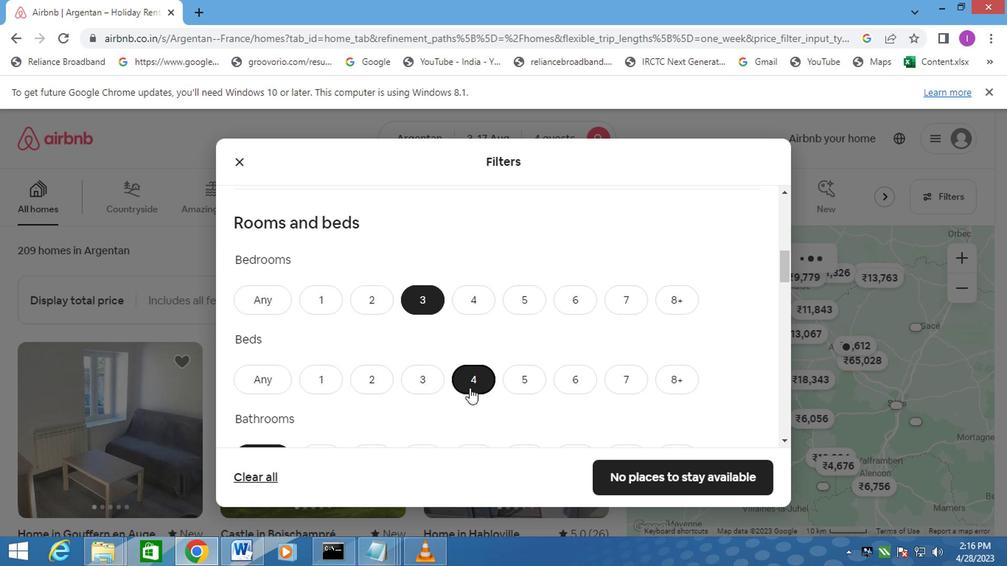 
Action: Mouse moved to (375, 311)
Screenshot: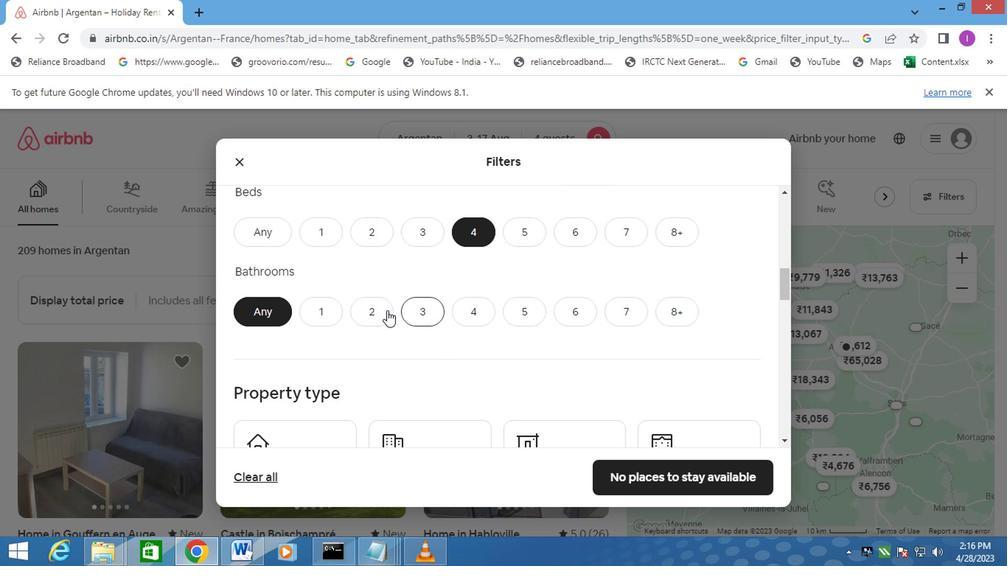 
Action: Mouse pressed left at (375, 311)
Screenshot: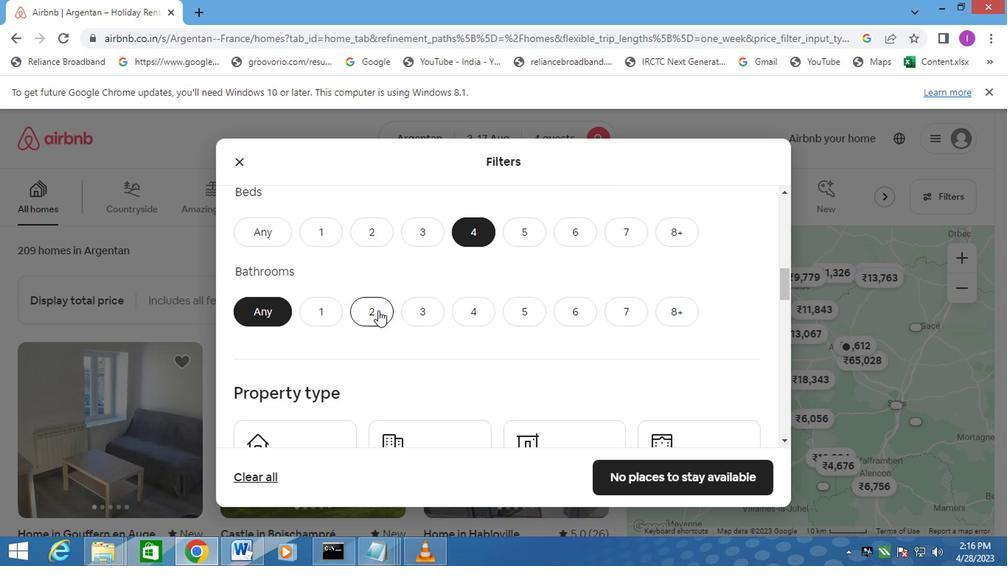 
Action: Mouse moved to (407, 328)
Screenshot: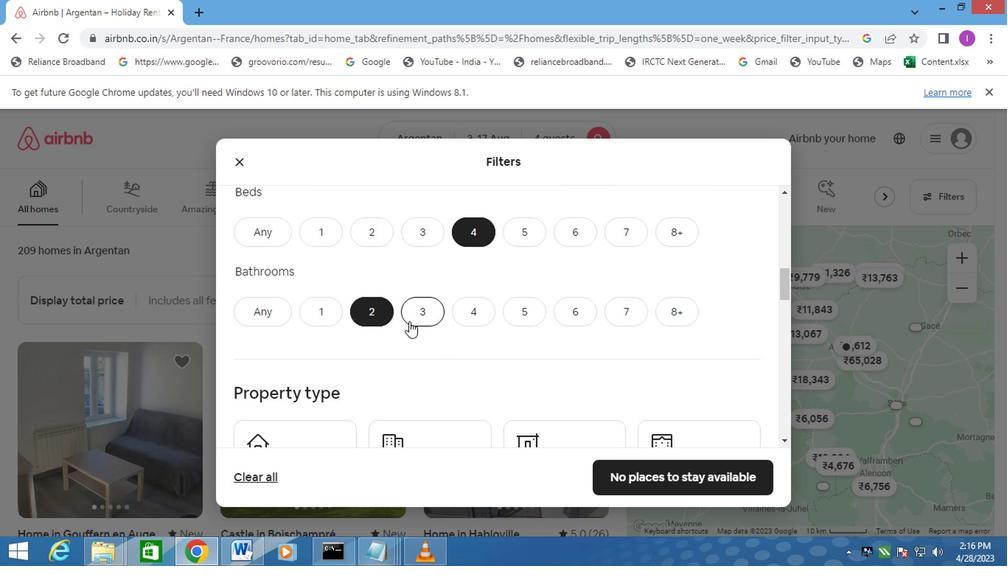 
Action: Mouse scrolled (407, 327) with delta (0, -1)
Screenshot: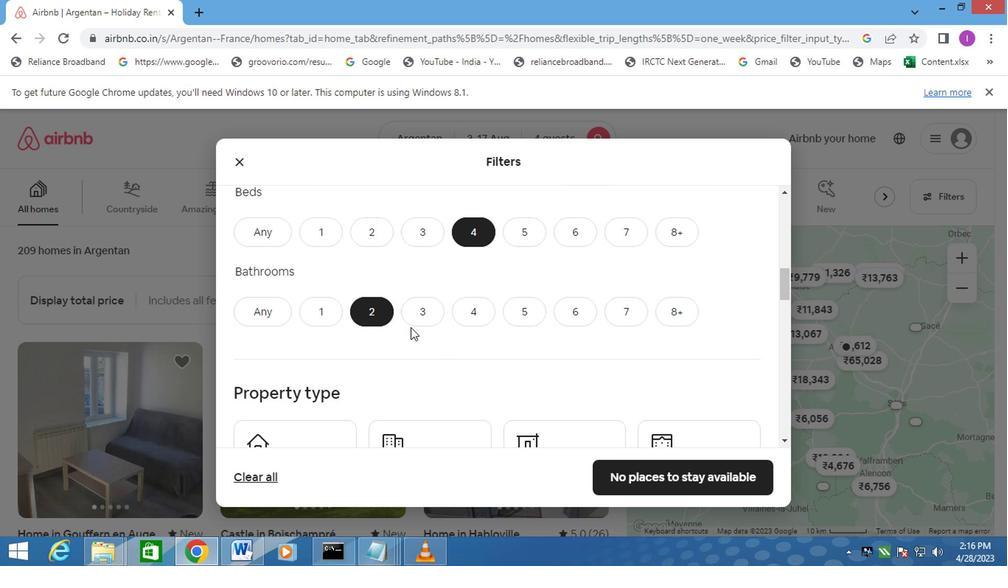 
Action: Mouse moved to (325, 378)
Screenshot: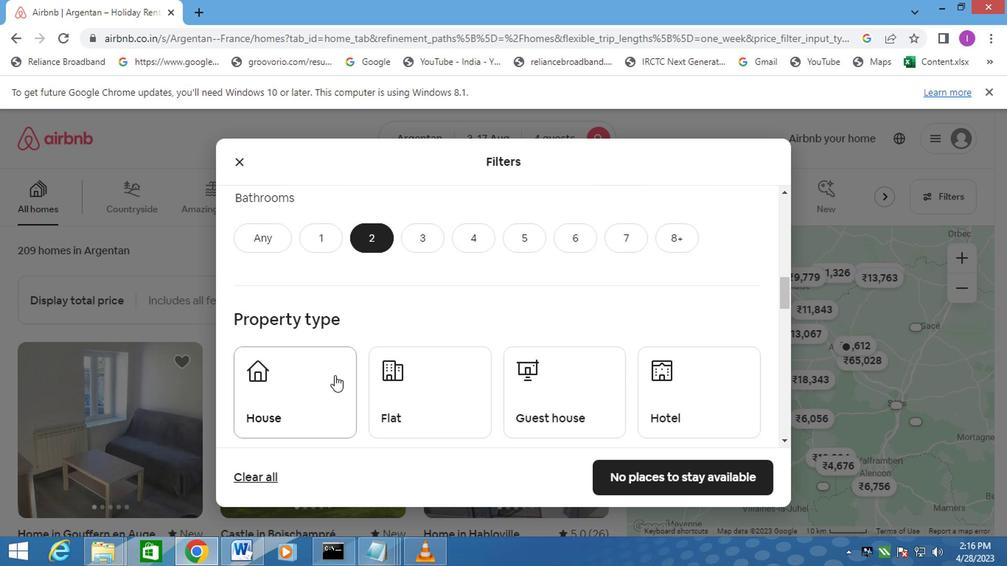 
Action: Mouse pressed left at (325, 378)
Screenshot: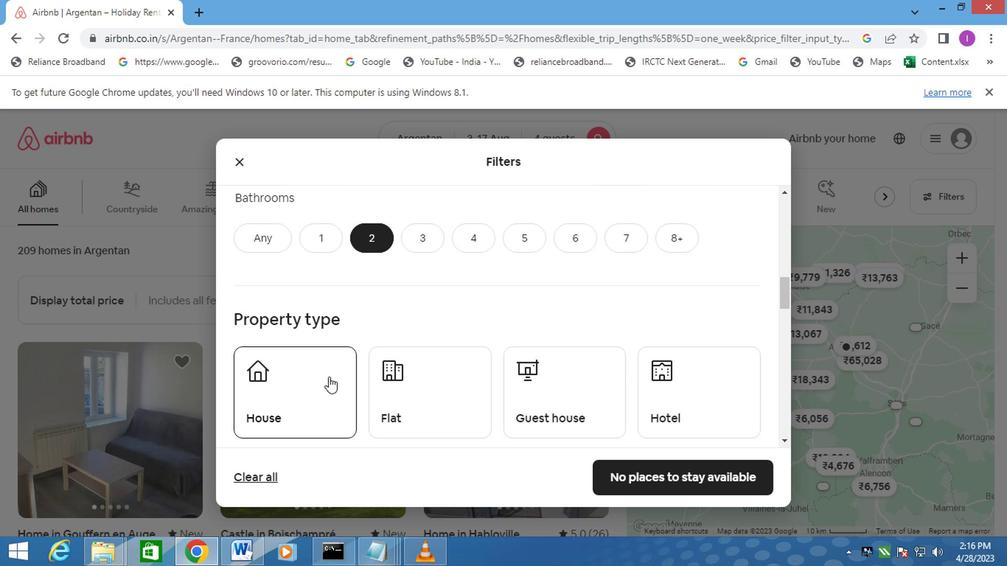 
Action: Mouse moved to (463, 391)
Screenshot: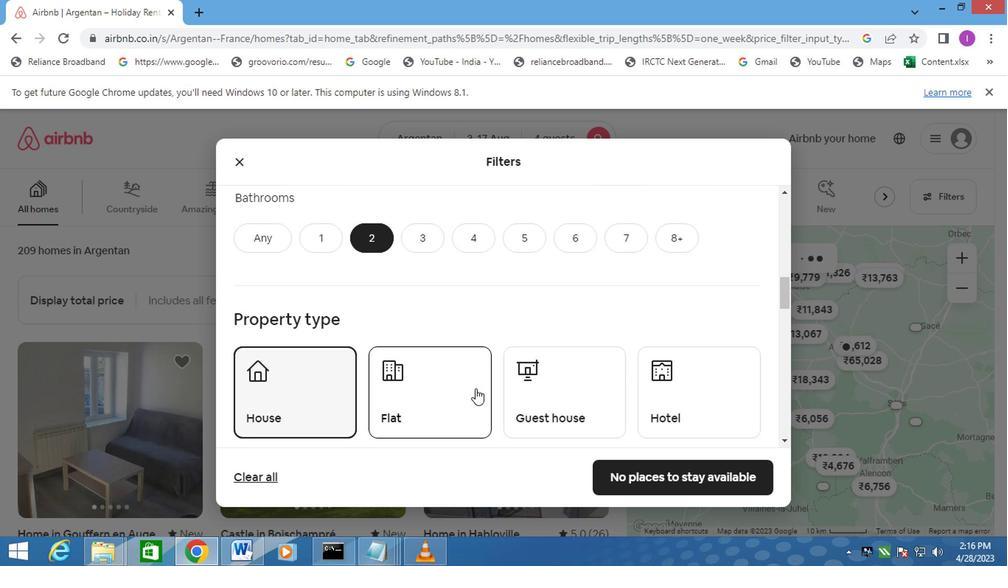 
Action: Mouse pressed left at (463, 391)
Screenshot: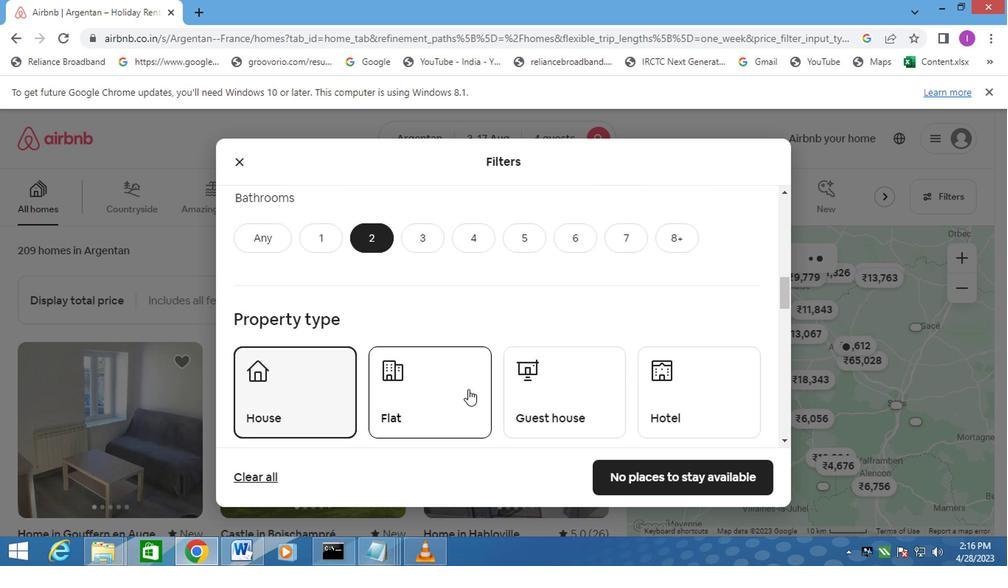 
Action: Mouse moved to (557, 385)
Screenshot: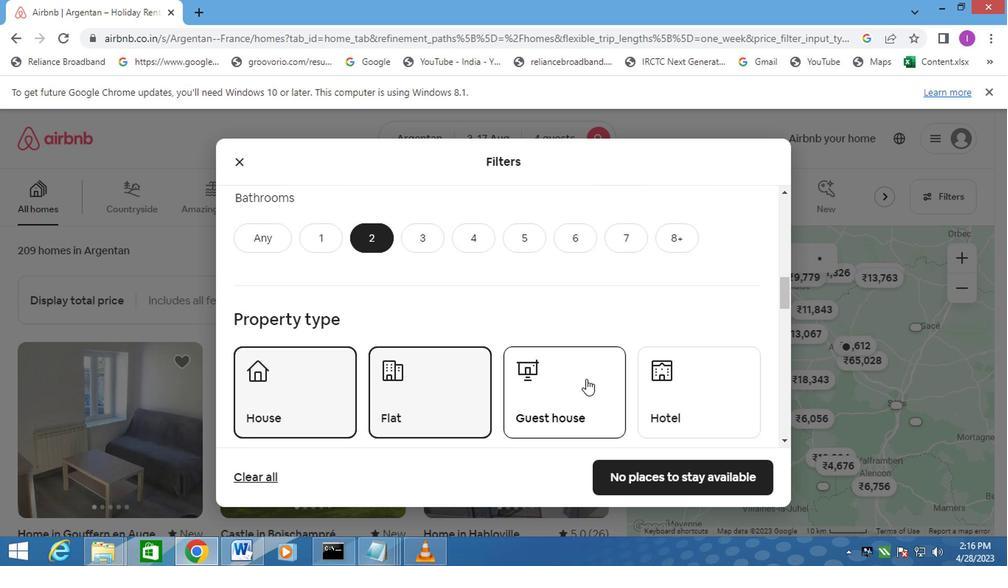 
Action: Mouse pressed left at (557, 385)
Screenshot: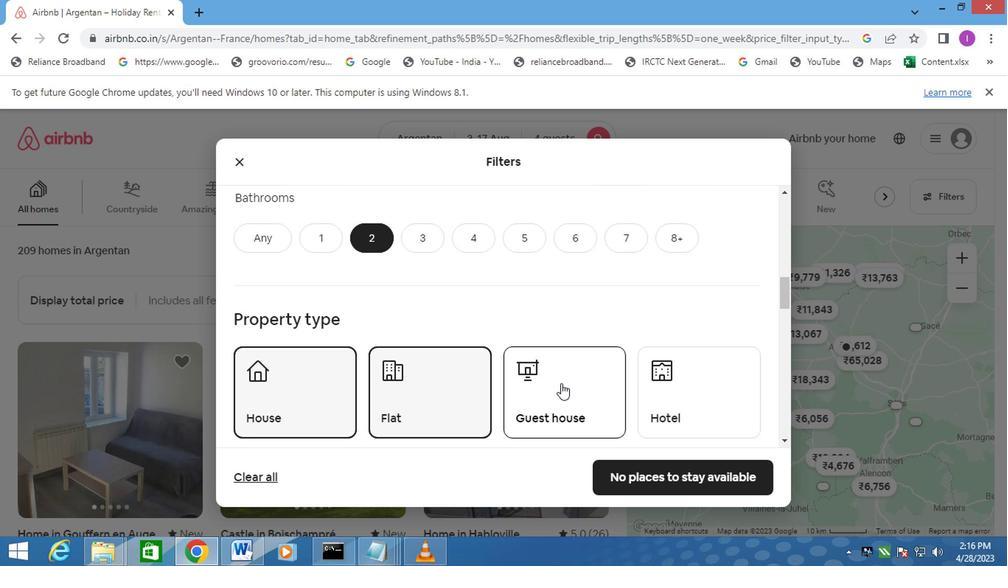 
Action: Mouse moved to (569, 384)
Screenshot: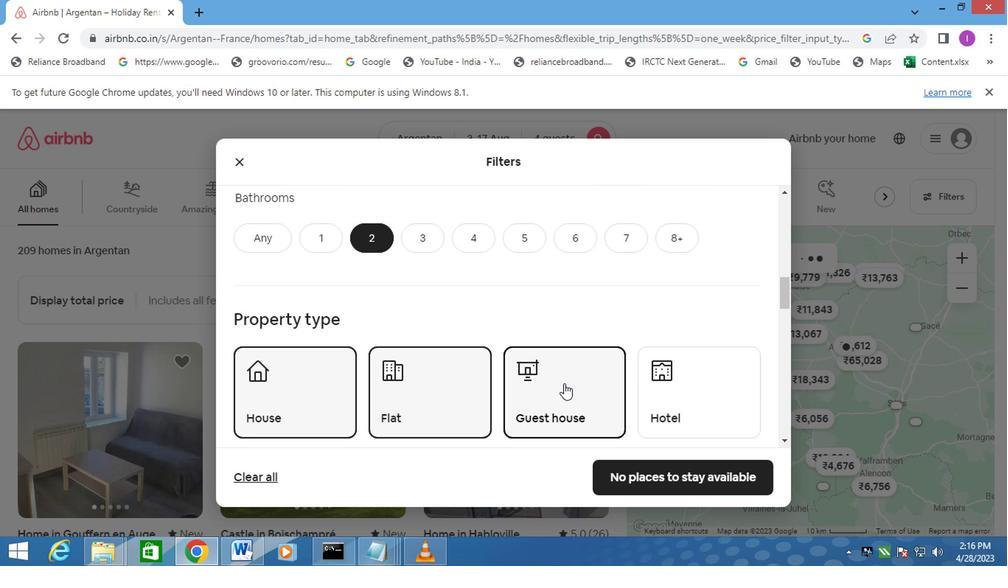 
Action: Mouse scrolled (569, 383) with delta (0, -1)
Screenshot: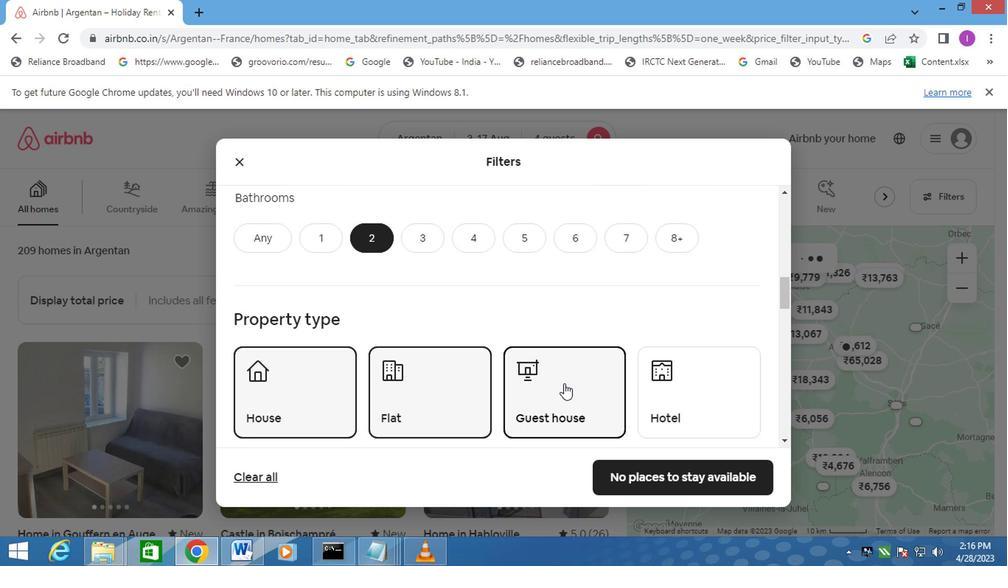 
Action: Mouse moved to (570, 384)
Screenshot: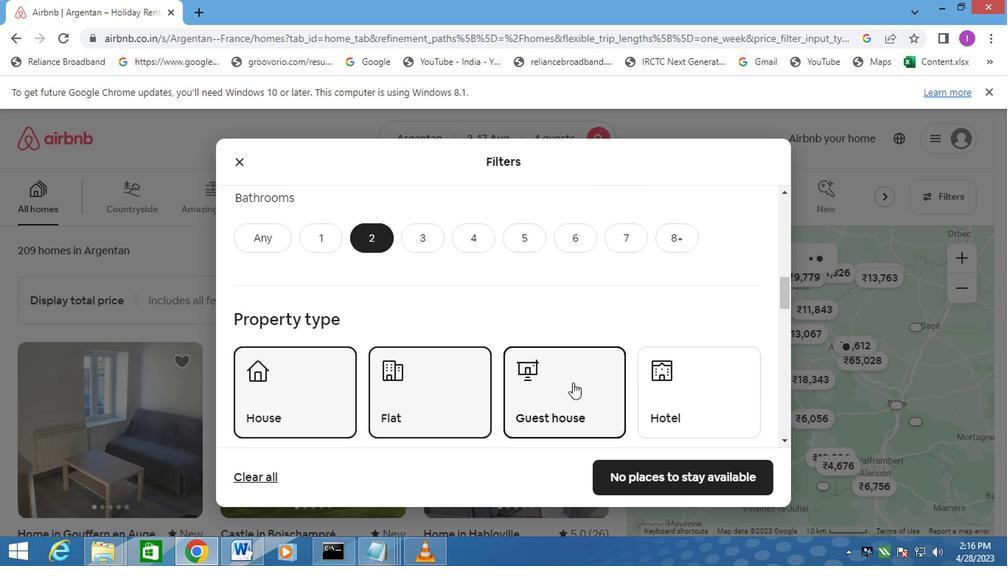 
Action: Mouse scrolled (570, 383) with delta (0, -1)
Screenshot: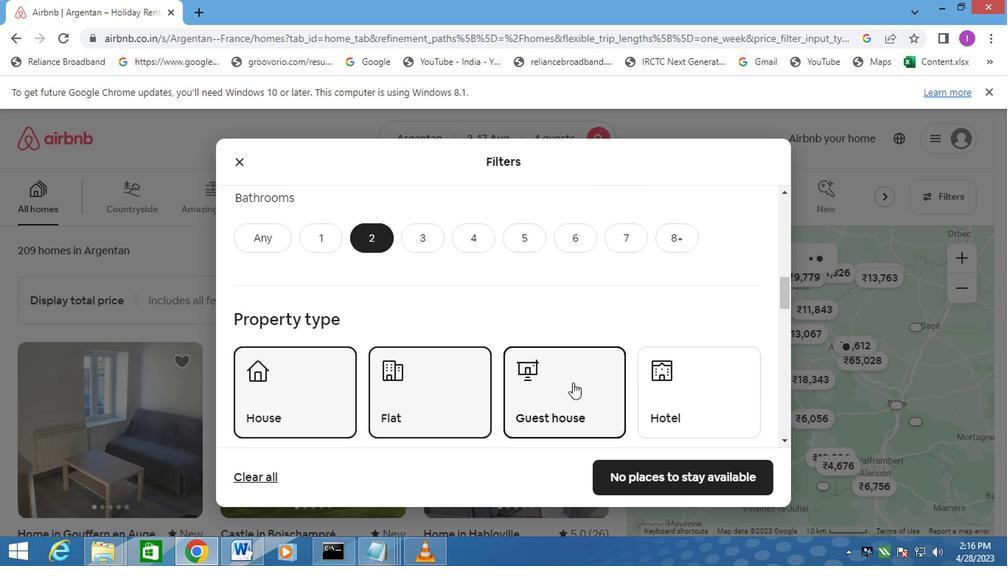 
Action: Mouse scrolled (570, 383) with delta (0, -1)
Screenshot: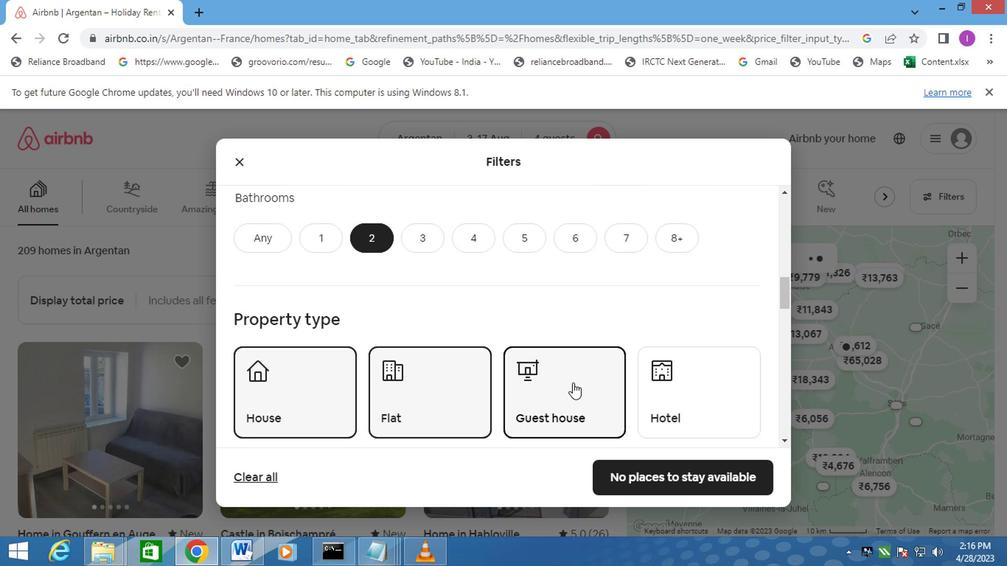 
Action: Mouse moved to (571, 384)
Screenshot: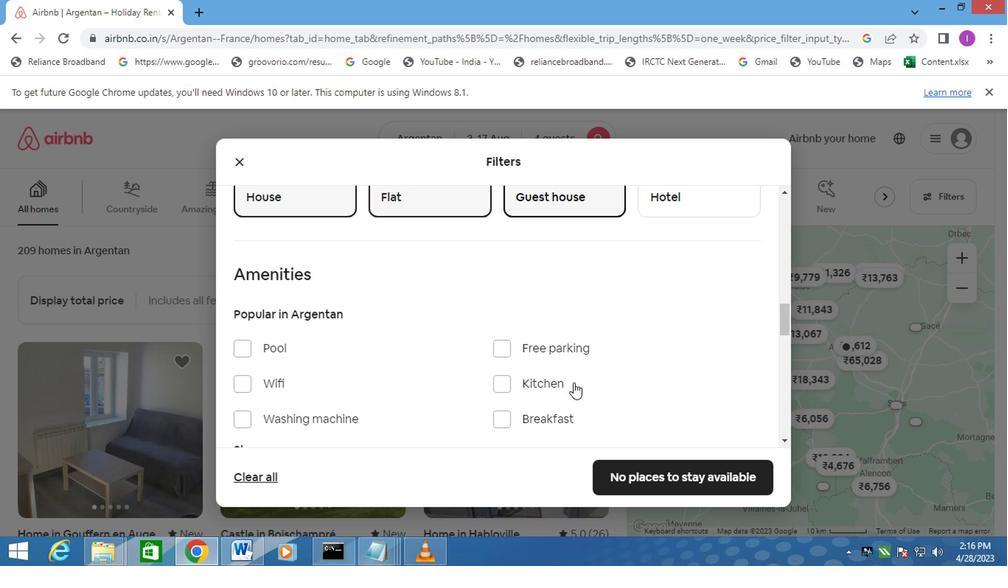 
Action: Mouse scrolled (571, 383) with delta (0, -1)
Screenshot: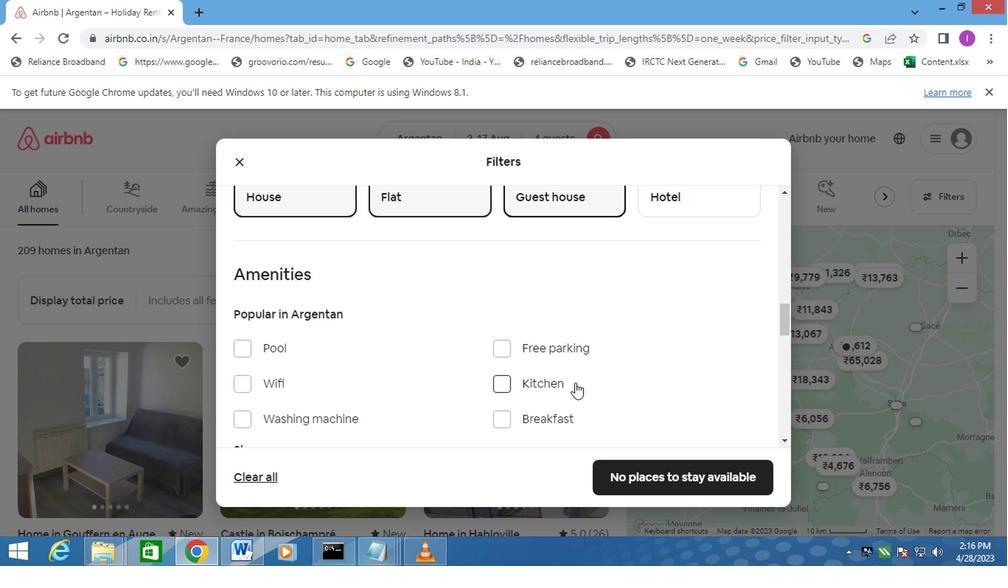 
Action: Mouse scrolled (571, 383) with delta (0, -1)
Screenshot: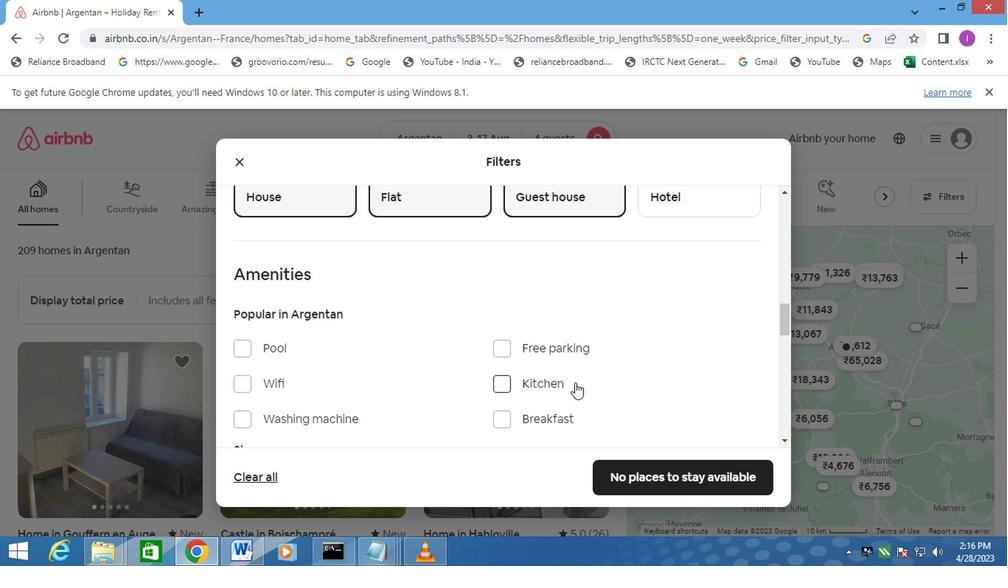 
Action: Mouse moved to (248, 235)
Screenshot: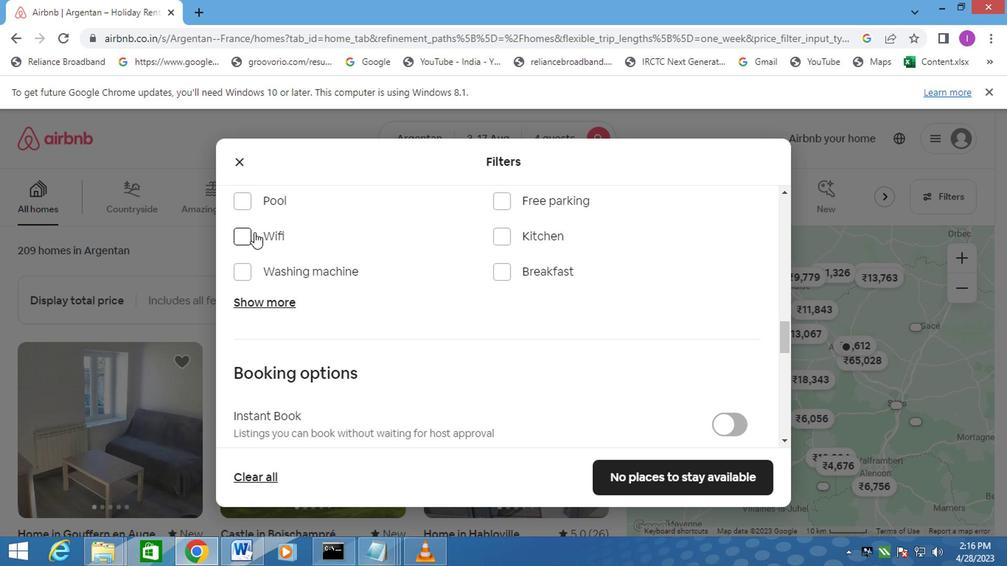 
Action: Mouse pressed left at (248, 235)
Screenshot: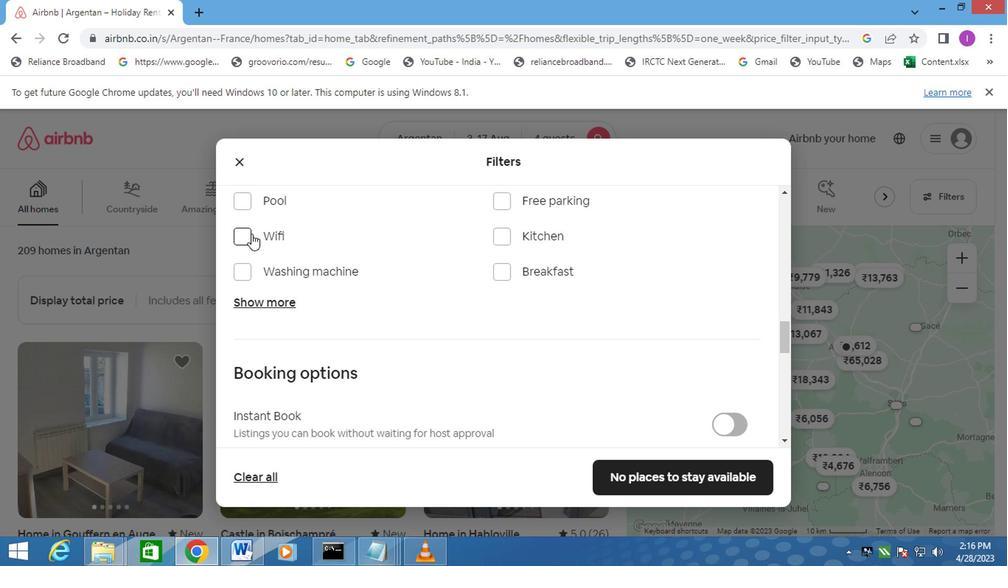 
Action: Mouse moved to (241, 273)
Screenshot: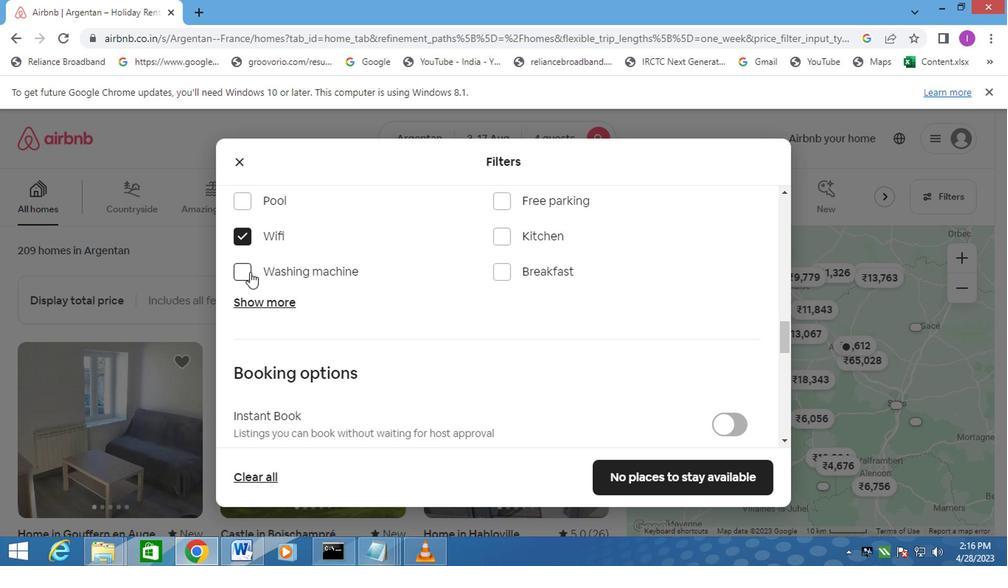 
Action: Mouse pressed left at (241, 273)
Screenshot: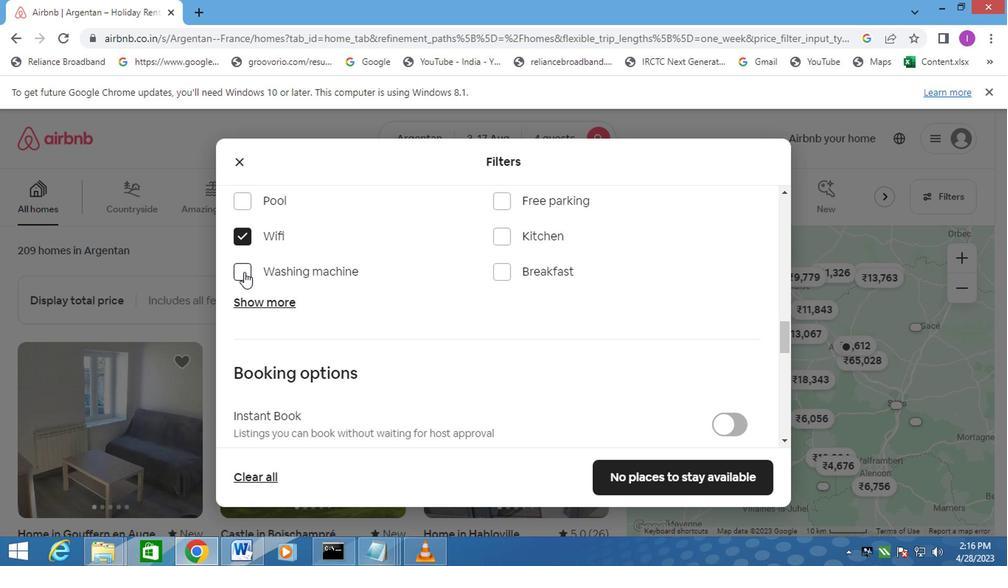 
Action: Mouse moved to (315, 320)
Screenshot: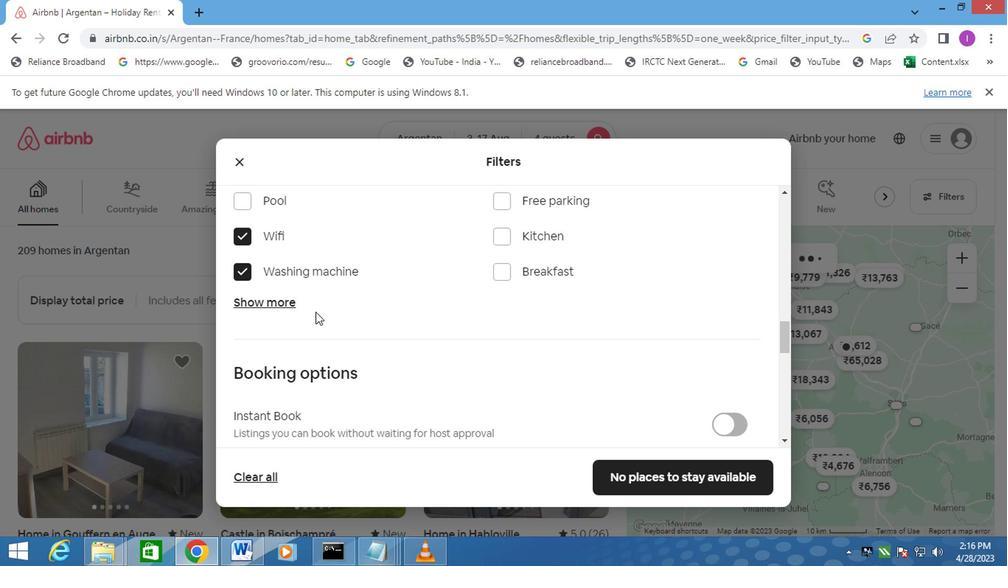 
Action: Mouse scrolled (315, 318) with delta (0, -1)
Screenshot: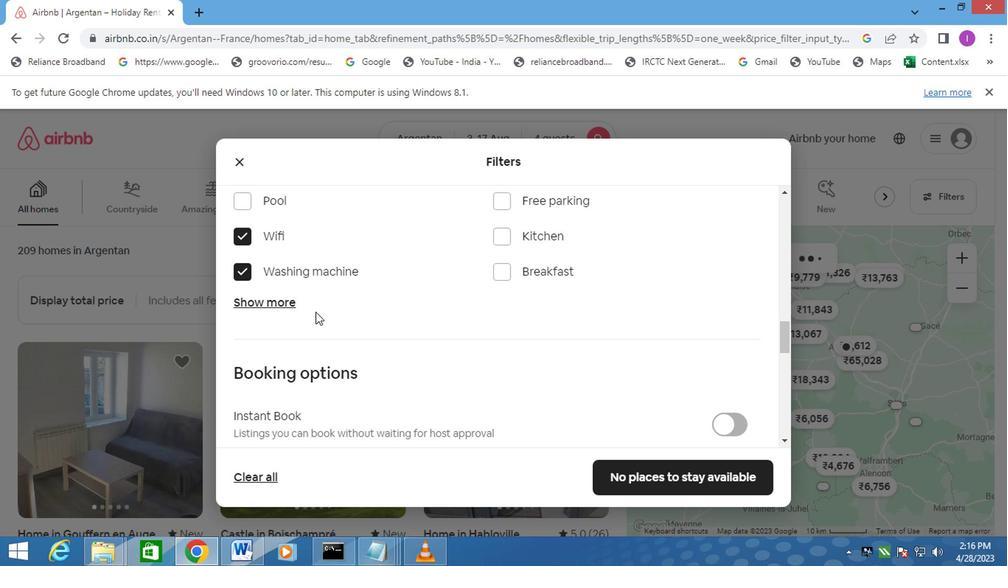 
Action: Mouse scrolled (315, 318) with delta (0, -1)
Screenshot: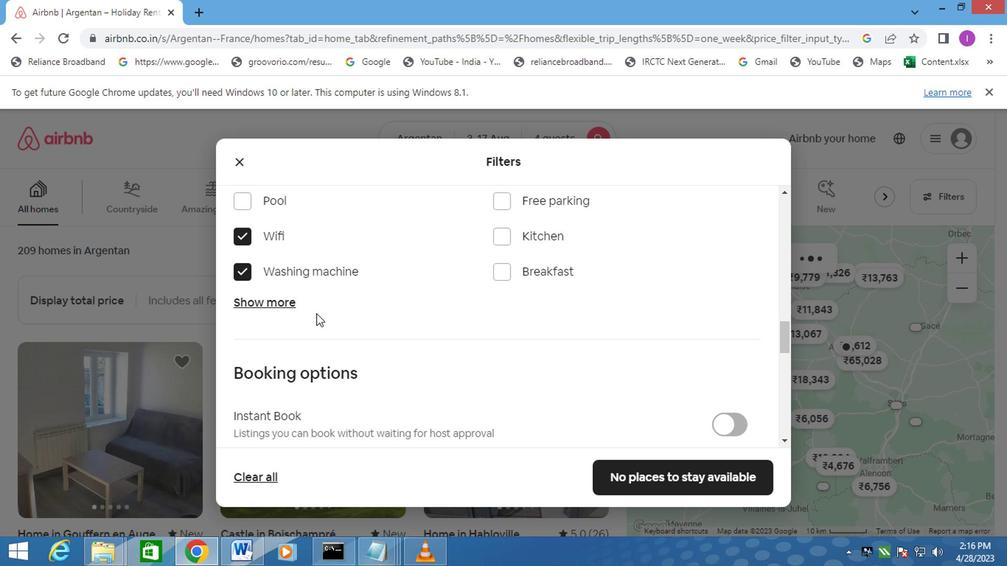 
Action: Mouse moved to (316, 320)
Screenshot: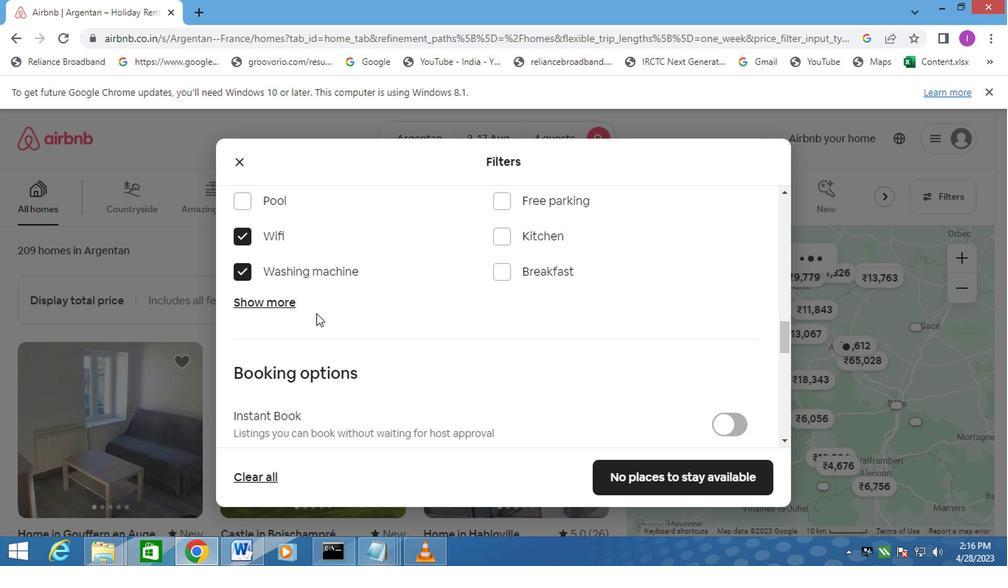 
Action: Mouse scrolled (316, 320) with delta (0, 0)
Screenshot: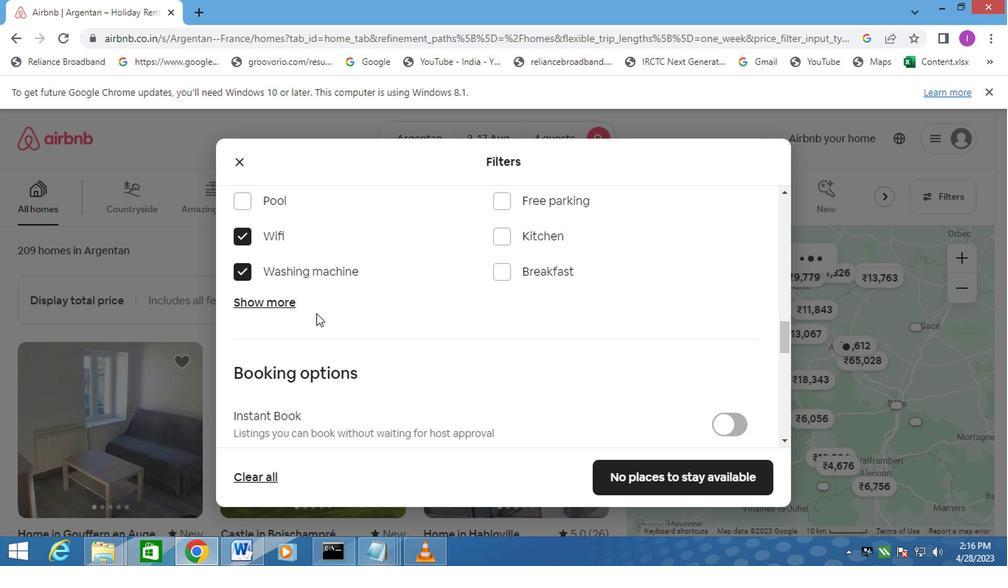 
Action: Mouse moved to (732, 253)
Screenshot: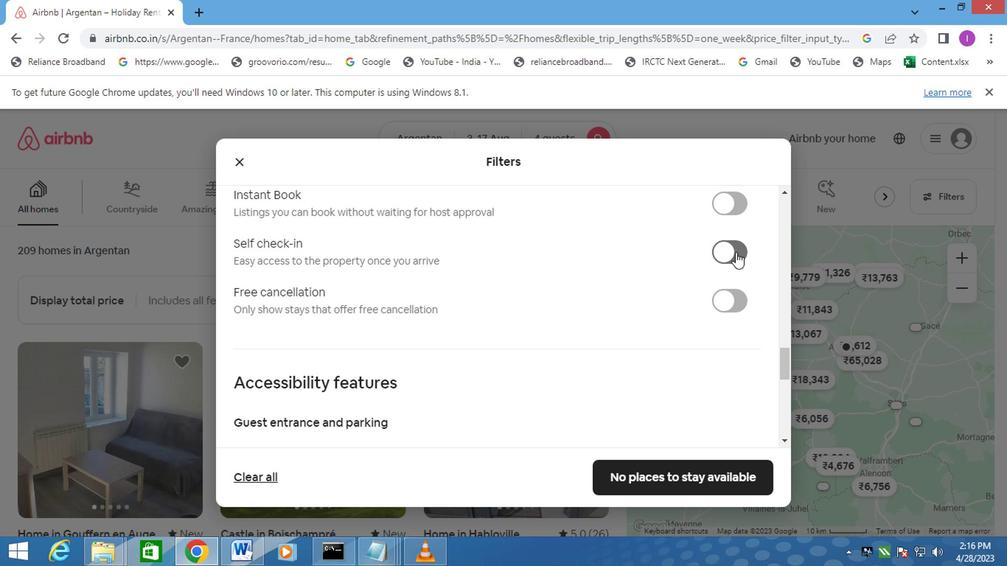 
Action: Mouse pressed left at (732, 253)
Screenshot: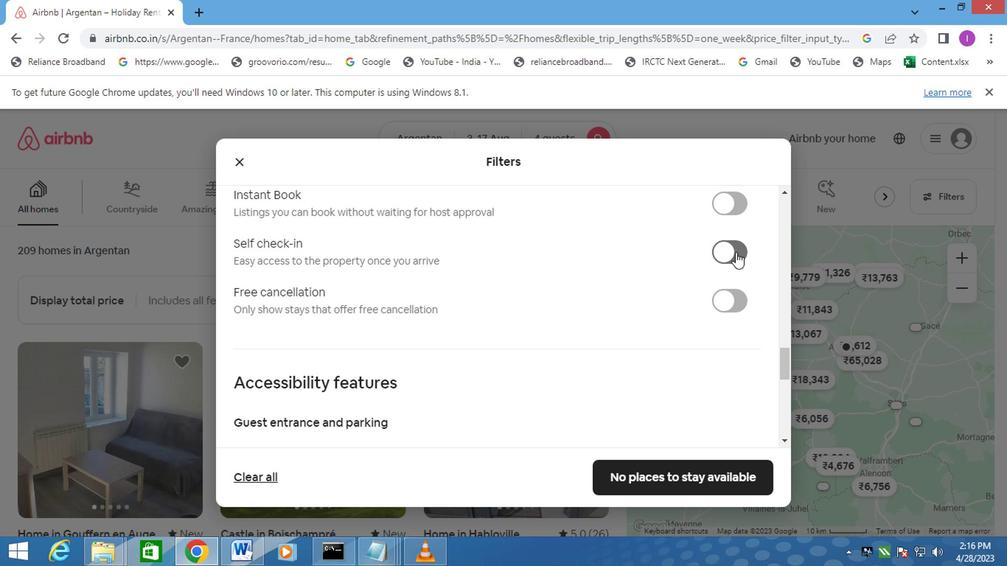 
Action: Mouse moved to (442, 325)
Screenshot: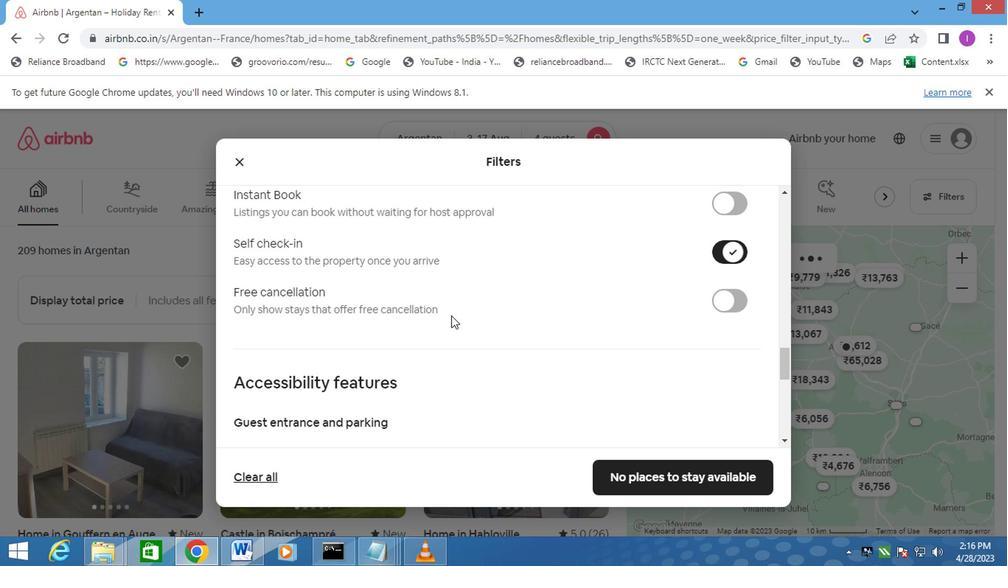
Action: Mouse scrolled (442, 325) with delta (0, 0)
Screenshot: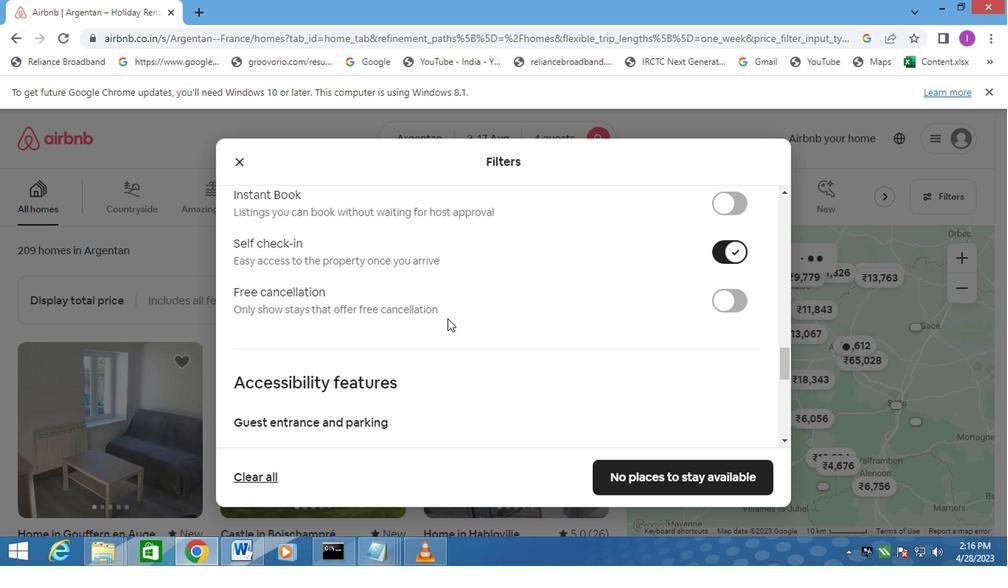 
Action: Mouse moved to (442, 326)
Screenshot: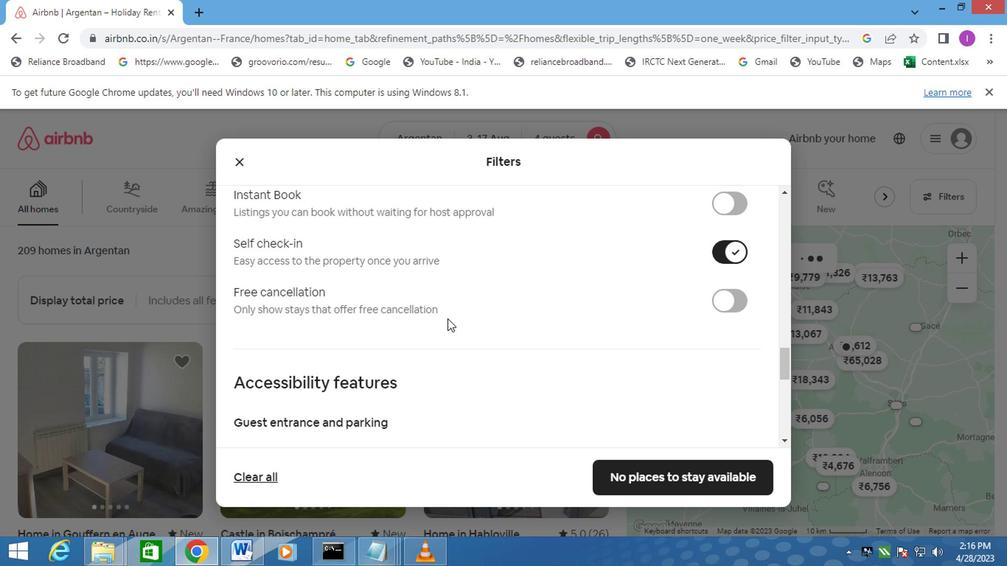 
Action: Mouse scrolled (442, 325) with delta (0, 0)
Screenshot: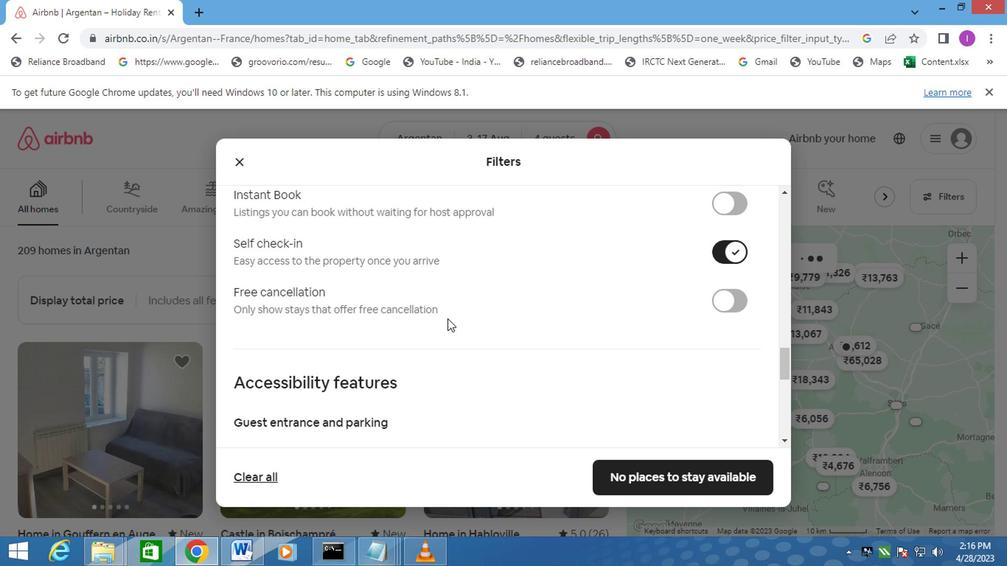 
Action: Mouse moved to (442, 327)
Screenshot: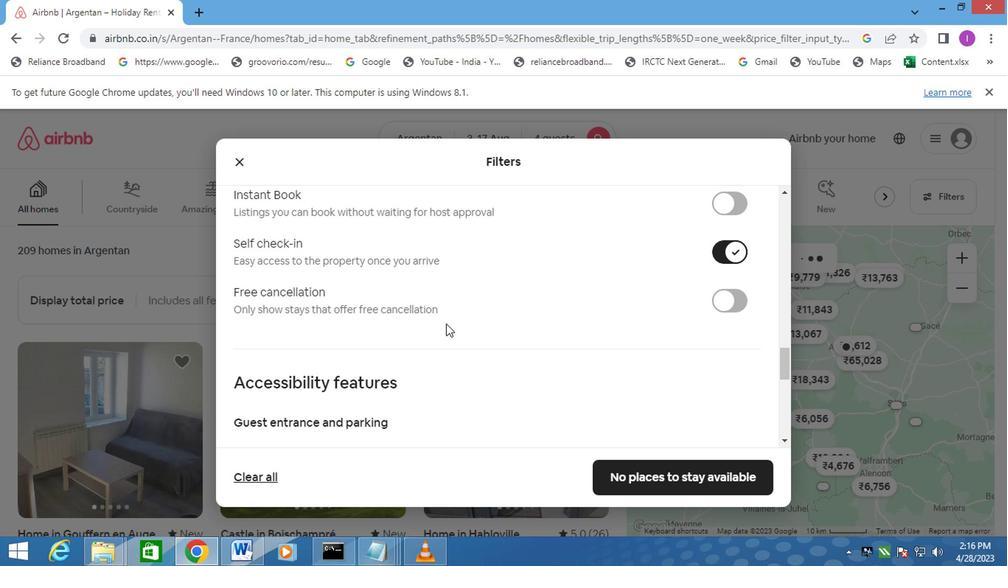 
Action: Mouse scrolled (442, 327) with delta (0, 0)
Screenshot: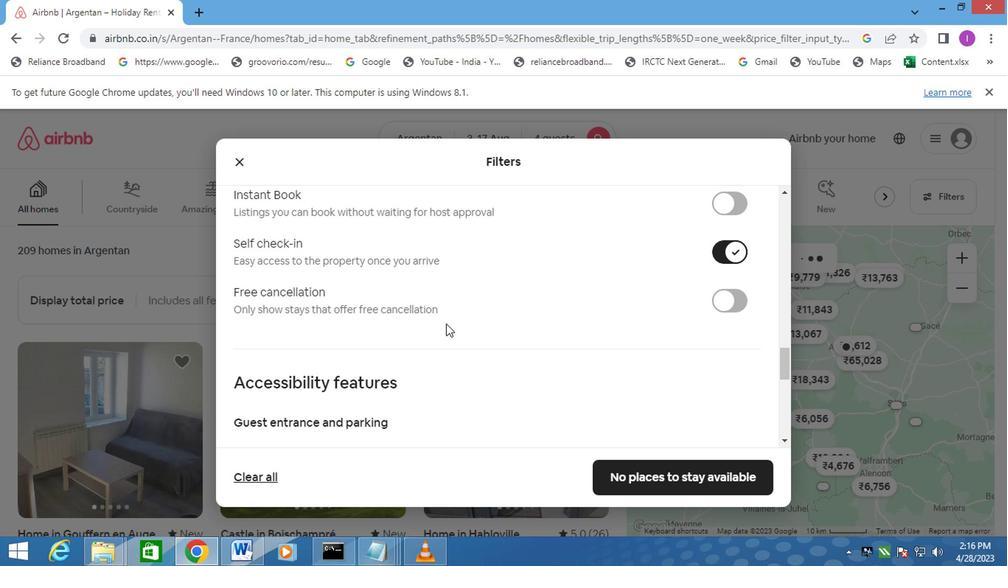 
Action: Mouse scrolled (442, 327) with delta (0, 0)
Screenshot: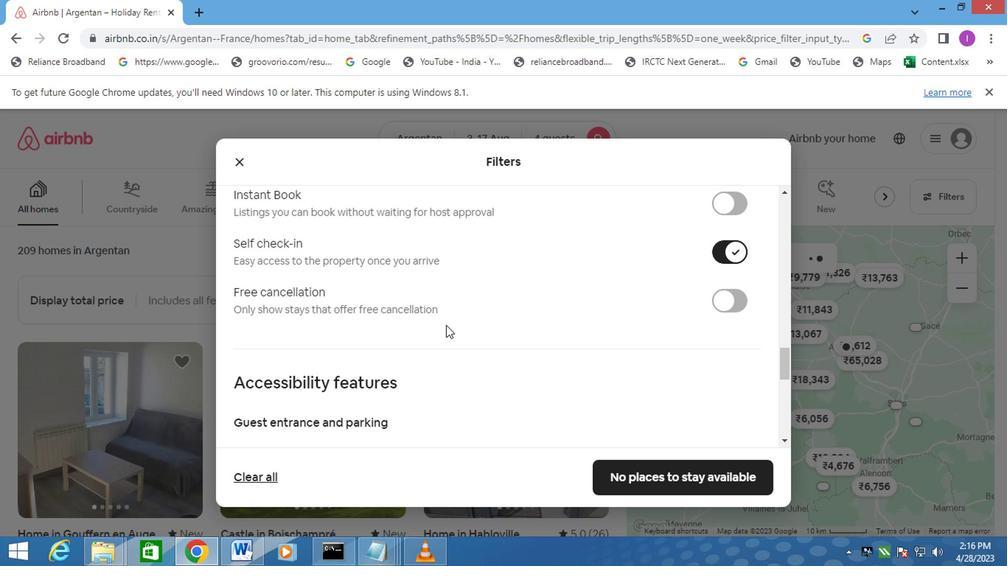 
Action: Mouse moved to (444, 328)
Screenshot: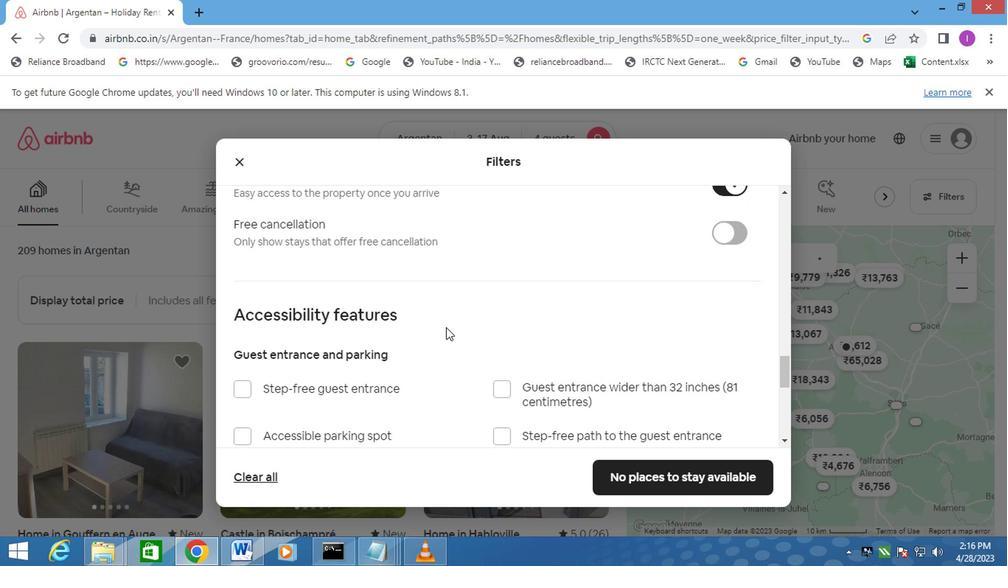 
Action: Mouse scrolled (444, 327) with delta (0, -1)
Screenshot: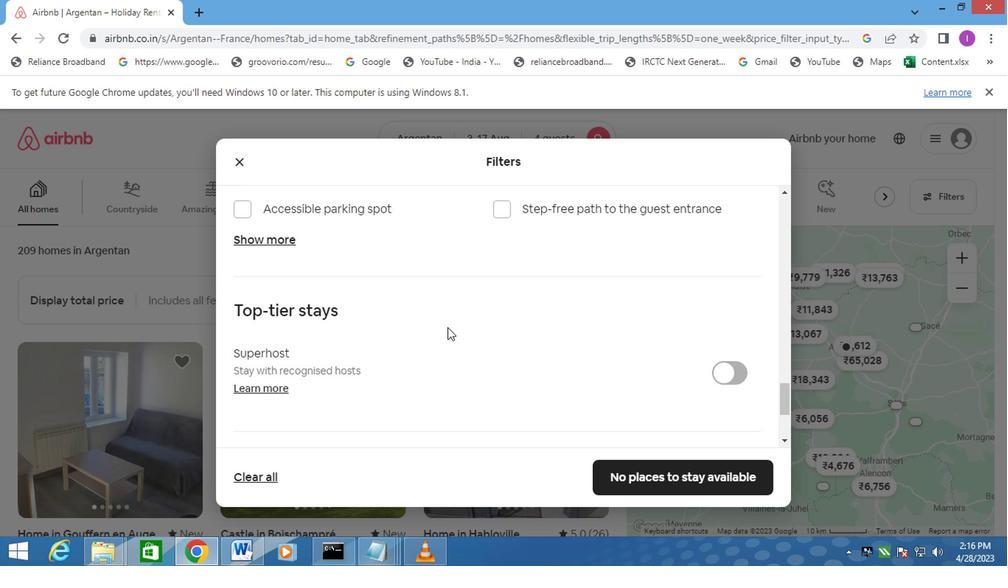 
Action: Mouse scrolled (444, 327) with delta (0, -1)
Screenshot: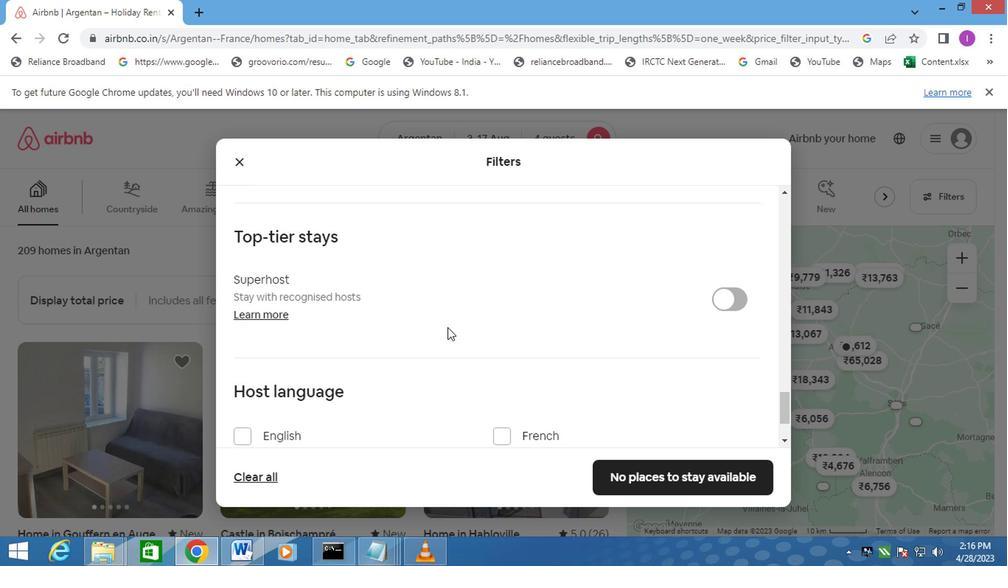 
Action: Mouse moved to (241, 367)
Screenshot: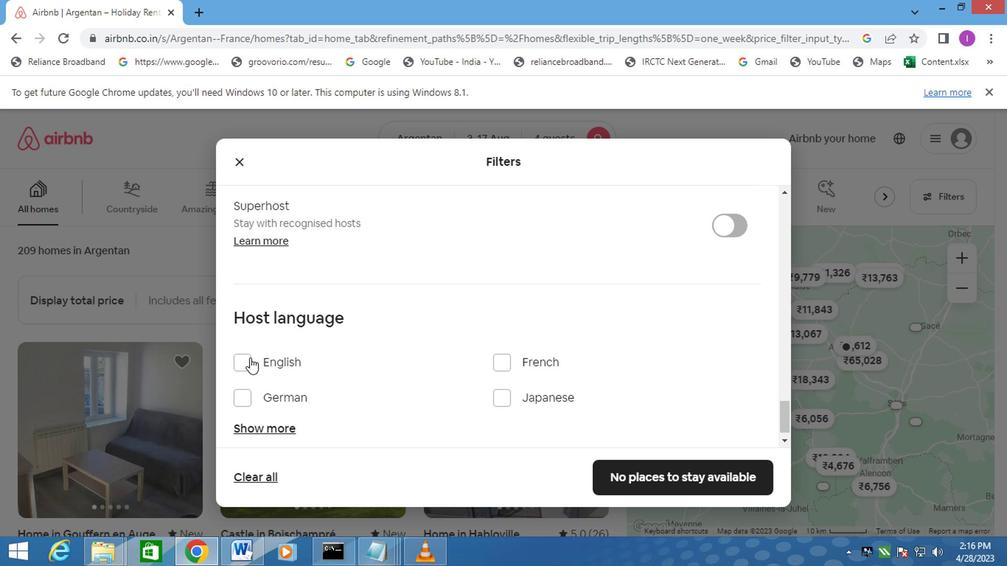 
Action: Mouse pressed left at (241, 367)
Screenshot: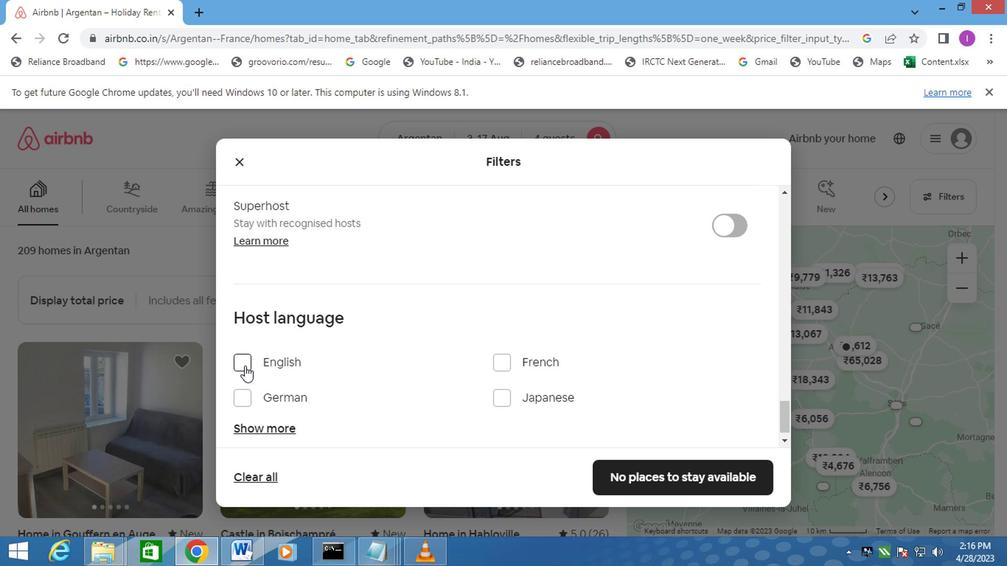 
Action: Mouse moved to (601, 477)
Screenshot: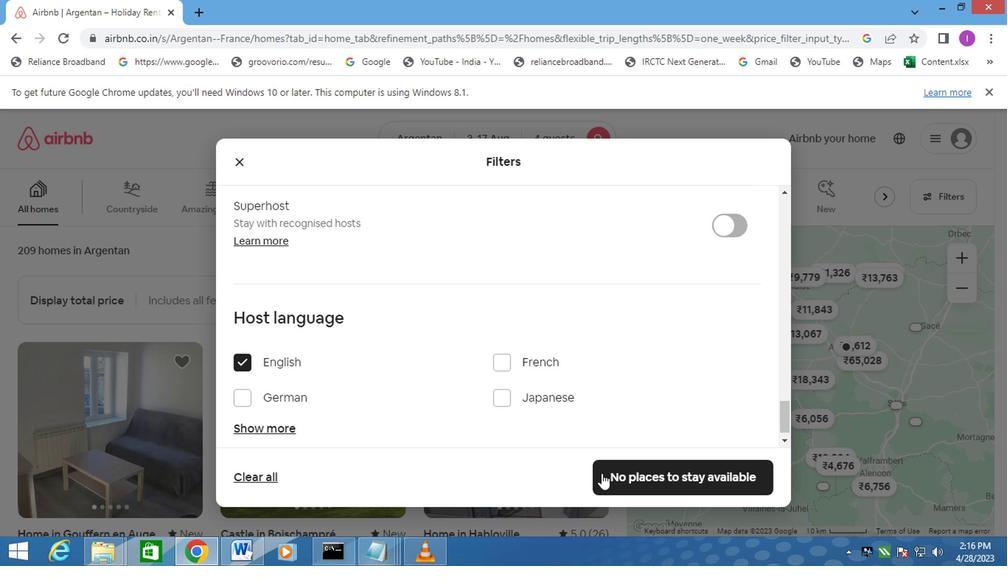
Action: Mouse pressed left at (601, 477)
Screenshot: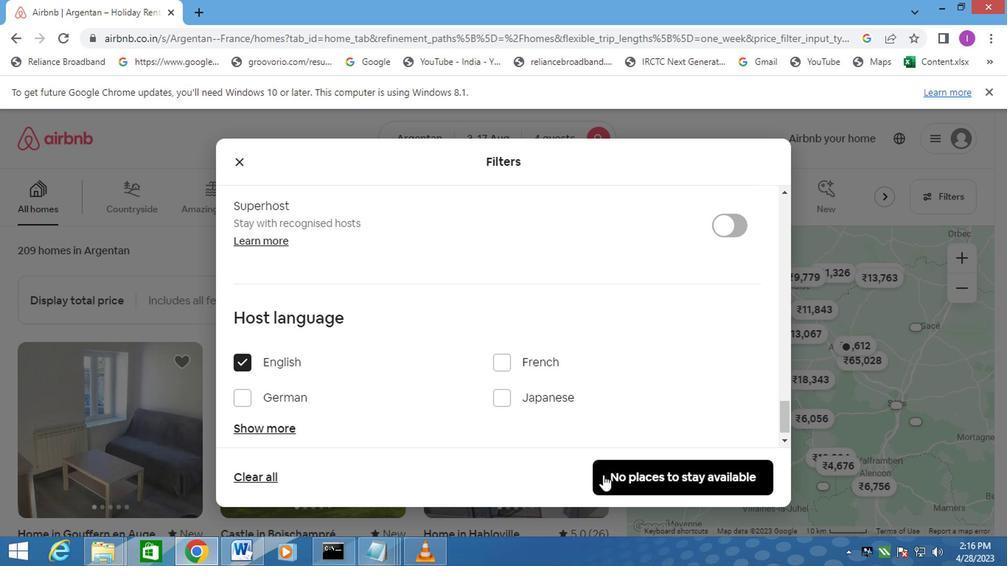 
Action: Mouse moved to (611, 466)
Screenshot: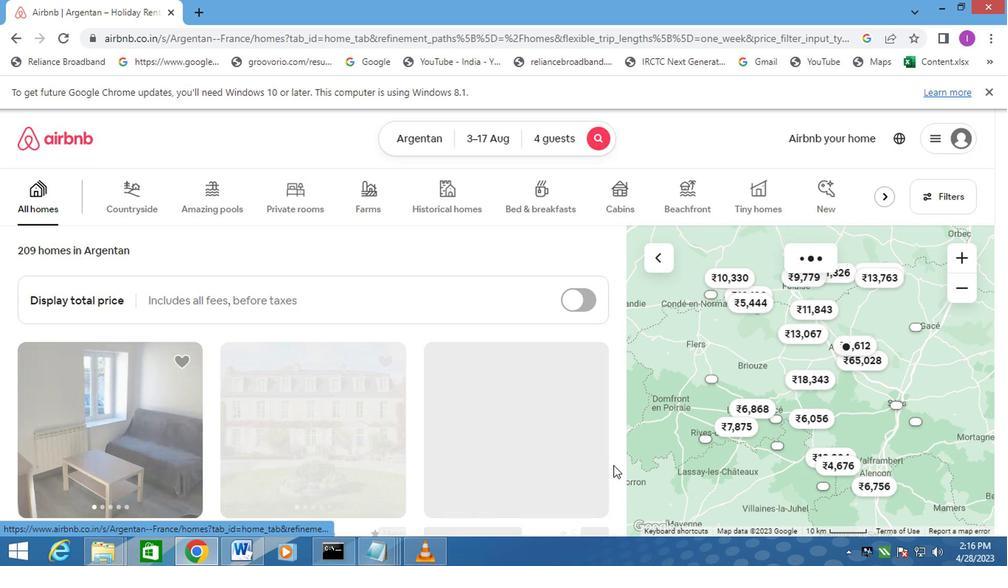 
